 Task: Find connections with filter location Tianguá with filter topic #lawschoolwith filter profile language Potuguese with filter current company Jubilant FoodWorks Ltd. with filter school Jawaharlal Nehru Technological University with filter industry Public Relations and Communications Services with filter service category Interior Design with filter keywords title Biostatistician
Action: Mouse moved to (240, 316)
Screenshot: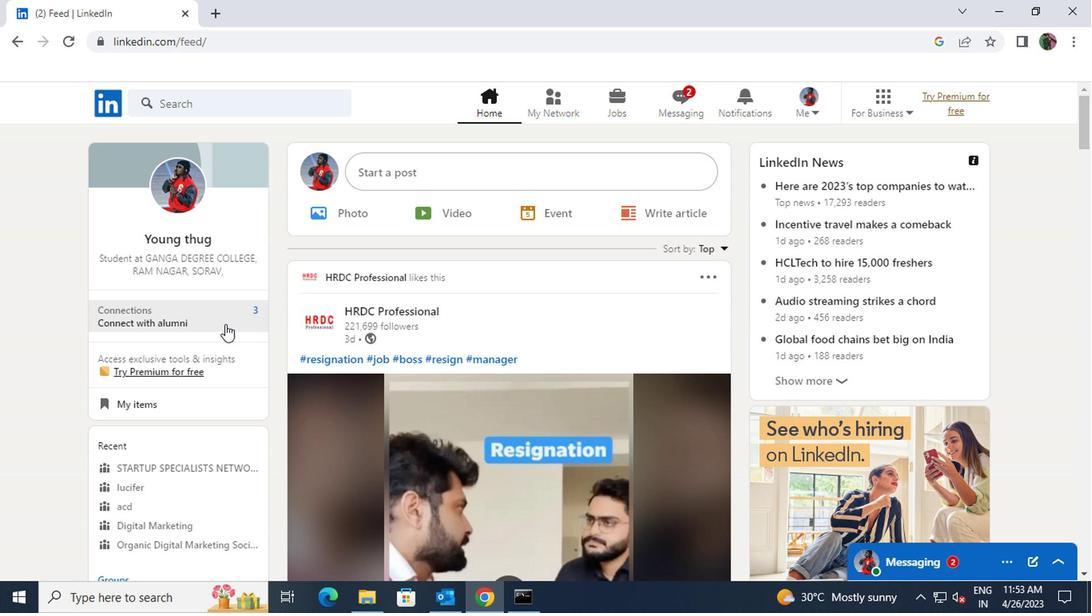 
Action: Mouse pressed left at (240, 316)
Screenshot: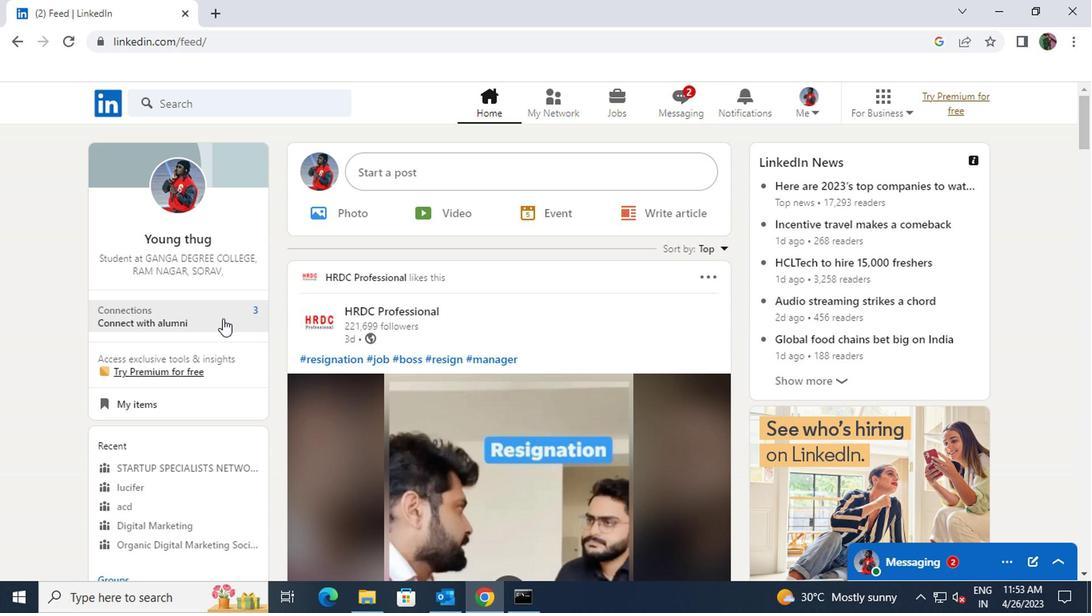 
Action: Mouse moved to (251, 203)
Screenshot: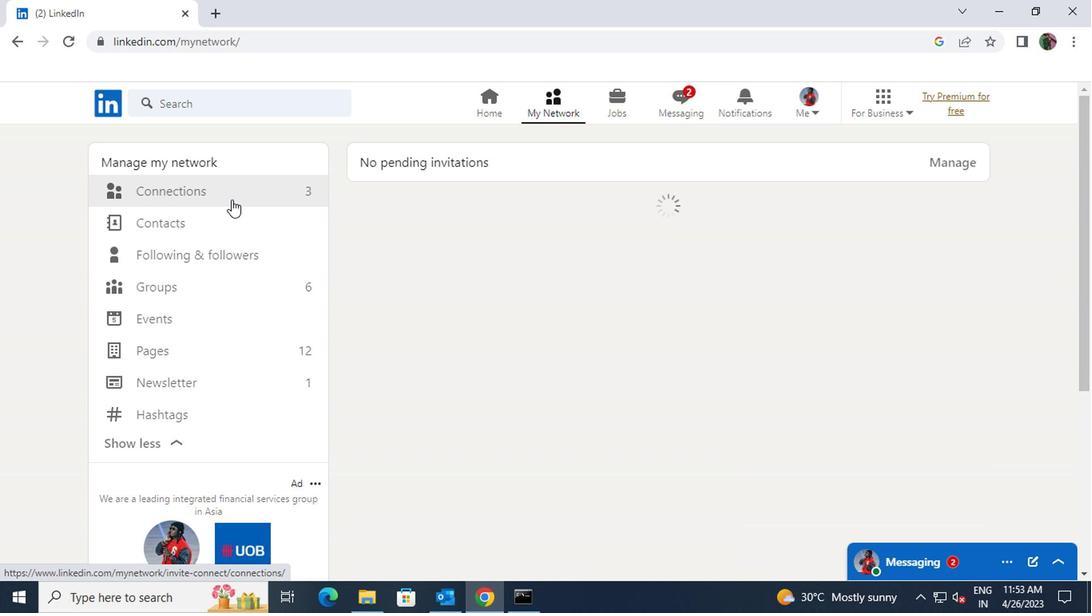 
Action: Mouse pressed left at (251, 203)
Screenshot: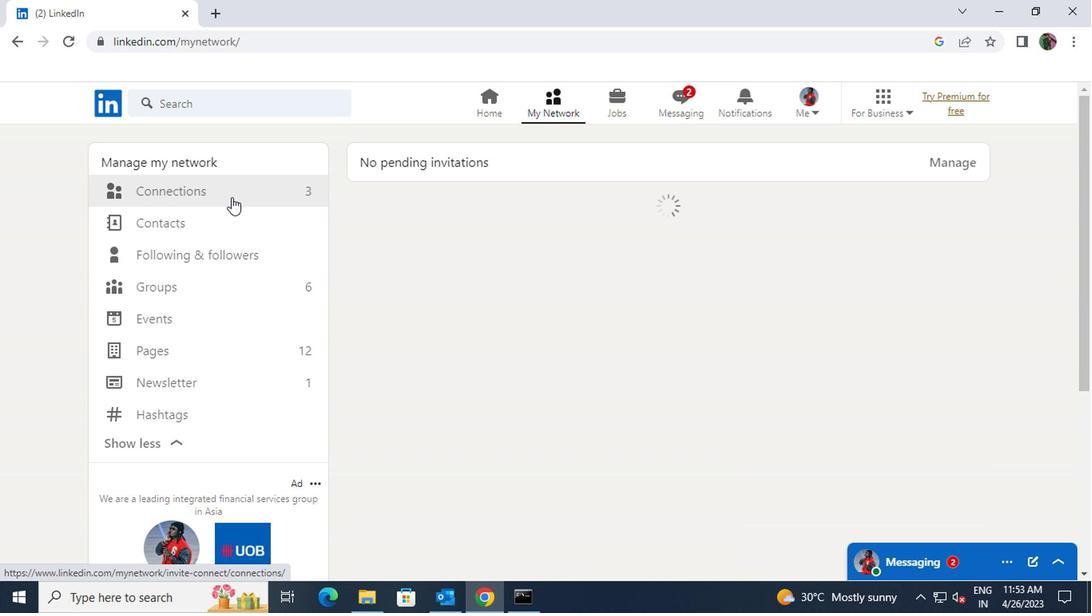 
Action: Mouse moved to (626, 201)
Screenshot: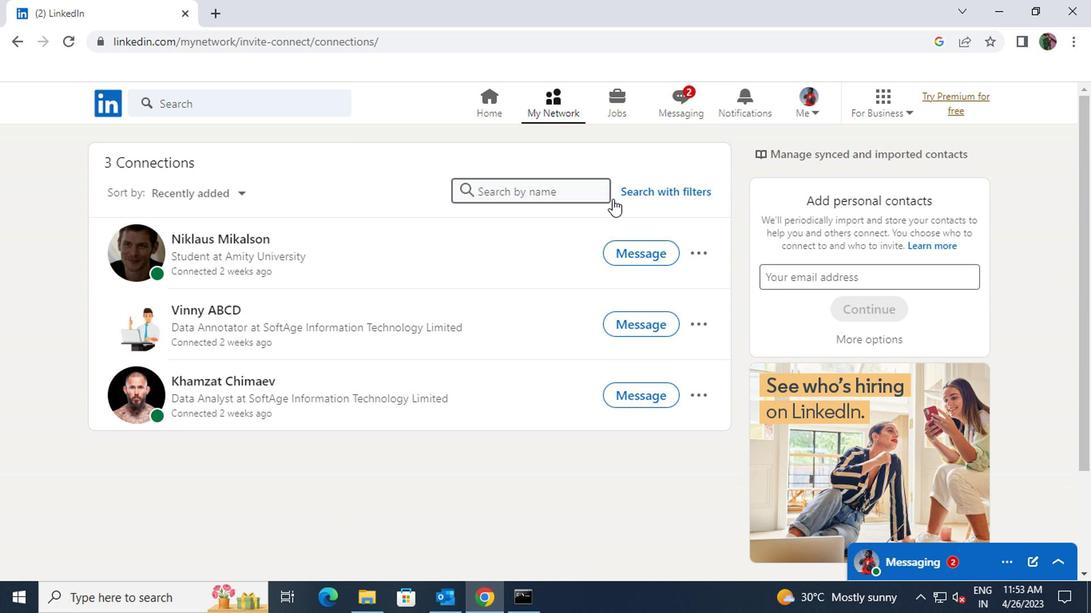 
Action: Mouse pressed left at (626, 201)
Screenshot: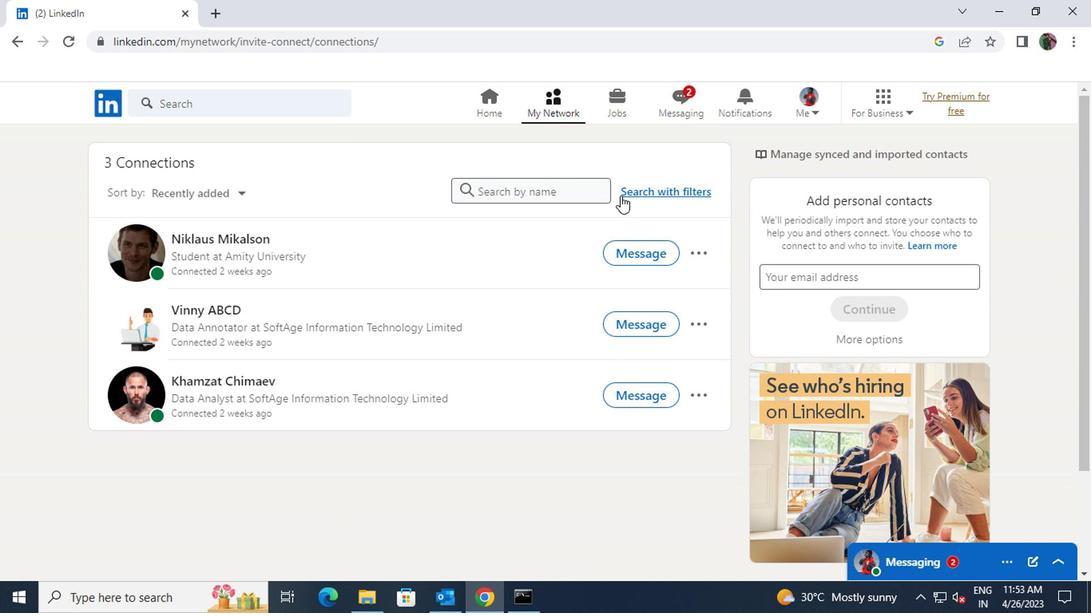 
Action: Mouse moved to (614, 154)
Screenshot: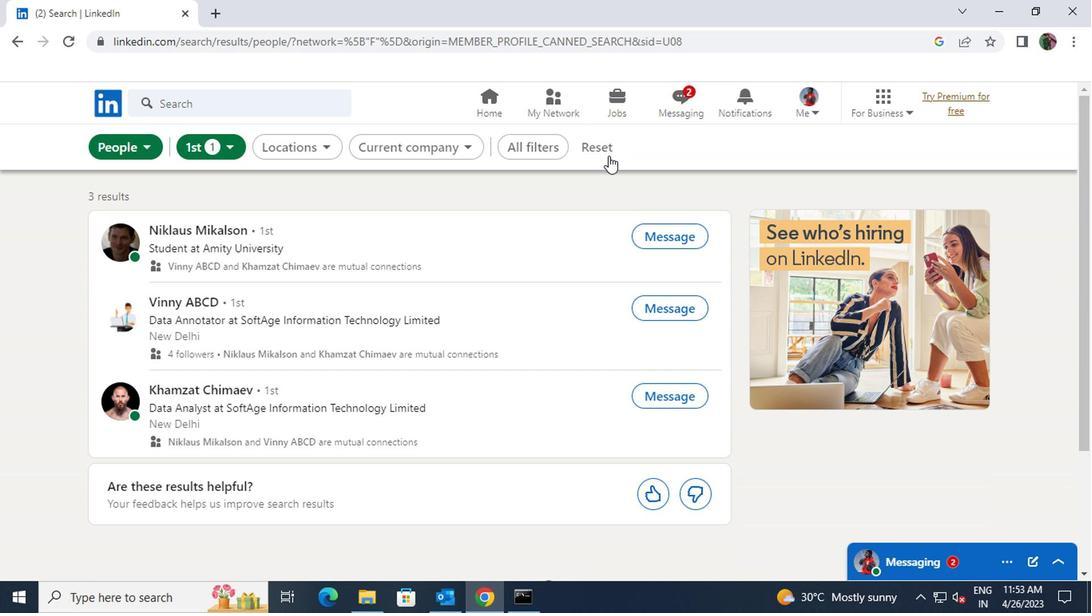 
Action: Mouse pressed left at (614, 154)
Screenshot: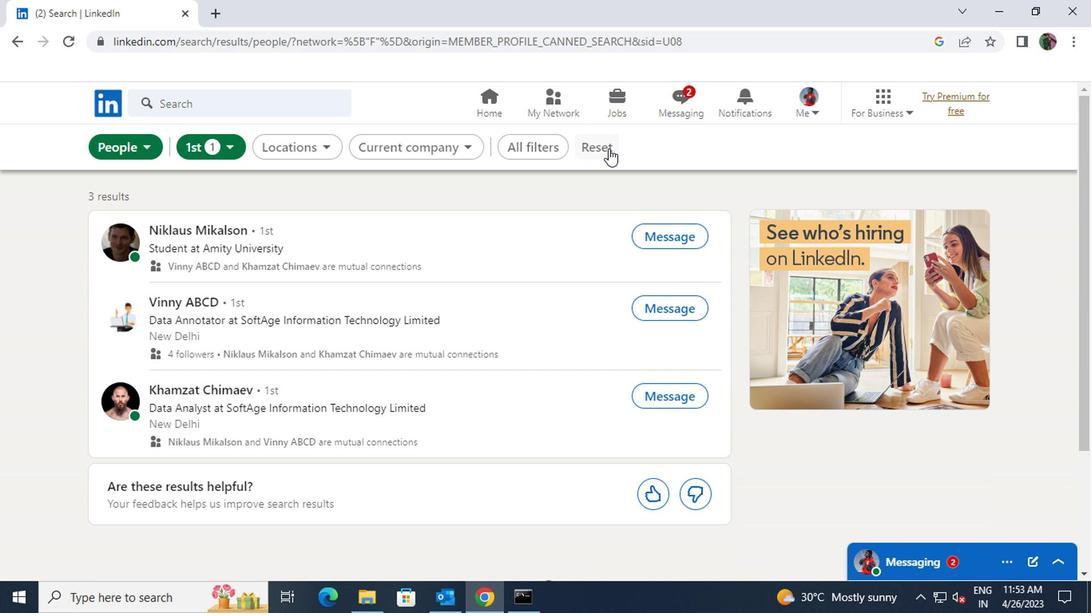 
Action: Mouse moved to (580, 158)
Screenshot: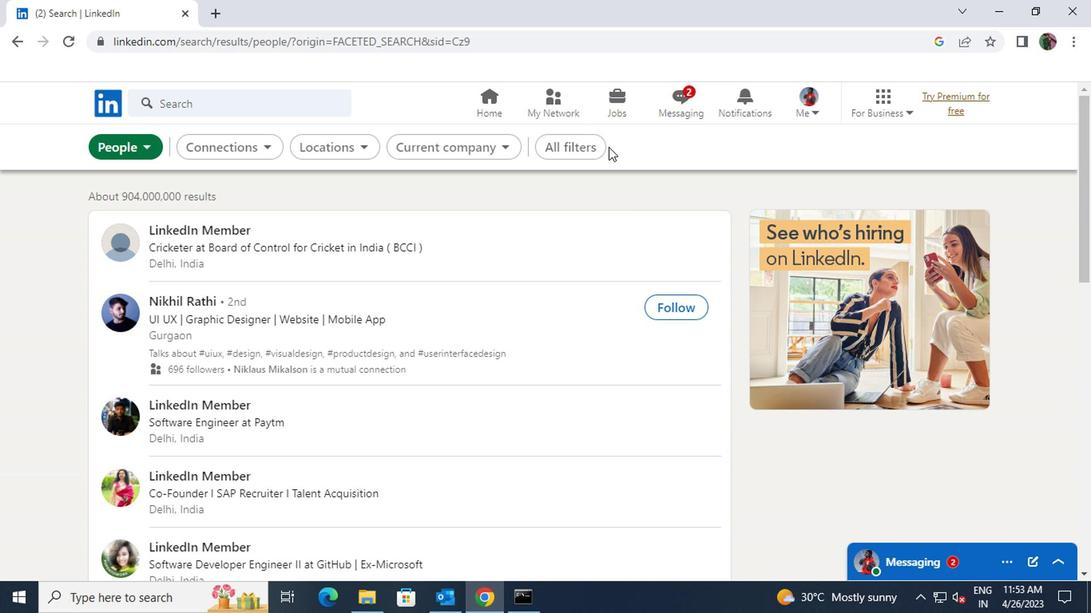 
Action: Mouse pressed left at (580, 158)
Screenshot: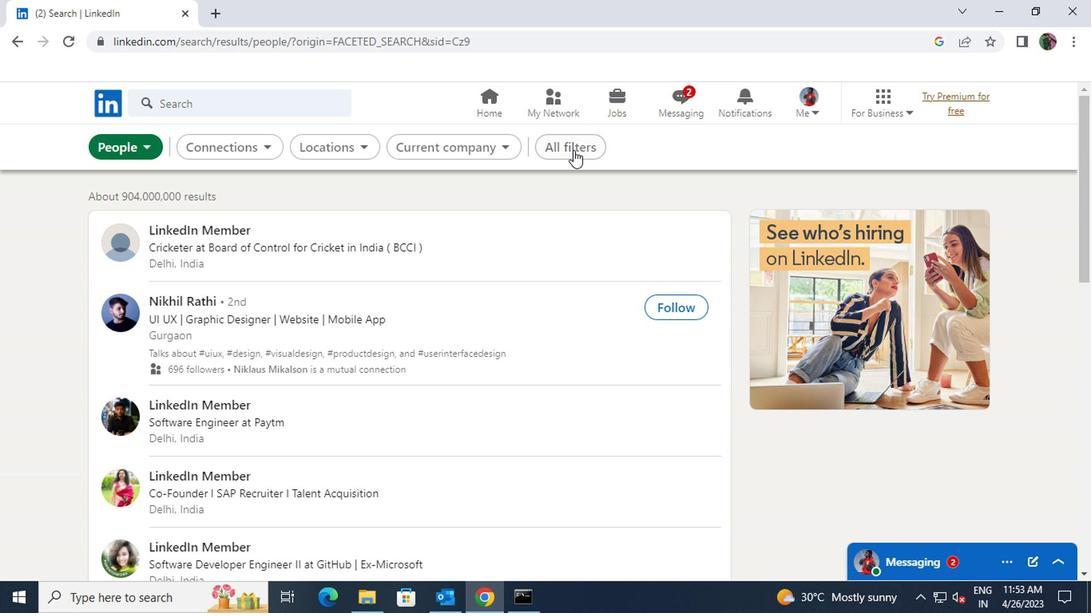 
Action: Mouse moved to (752, 297)
Screenshot: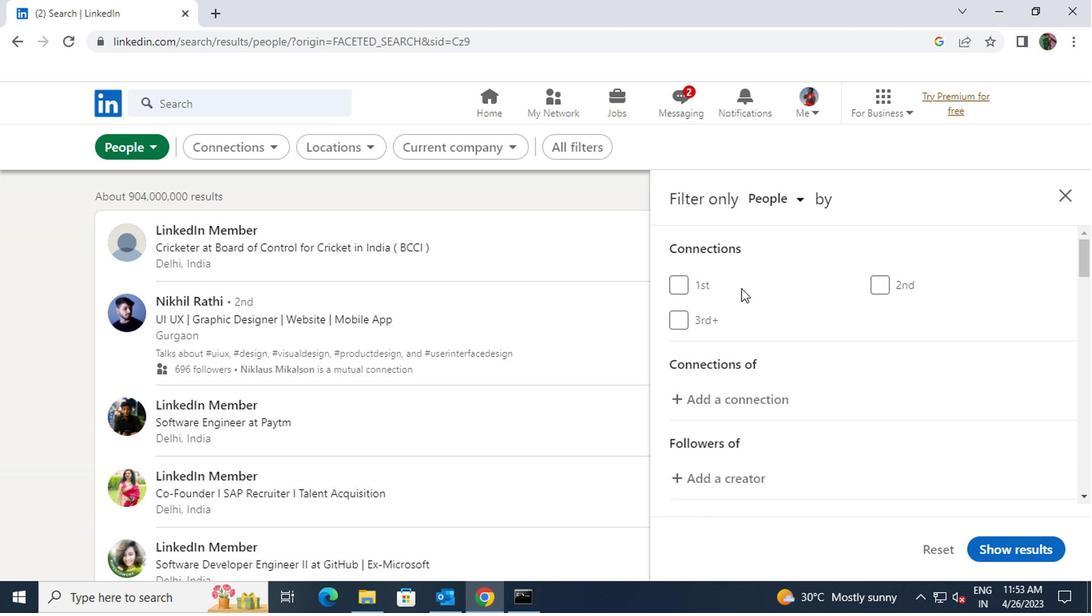 
Action: Mouse scrolled (752, 297) with delta (0, 0)
Screenshot: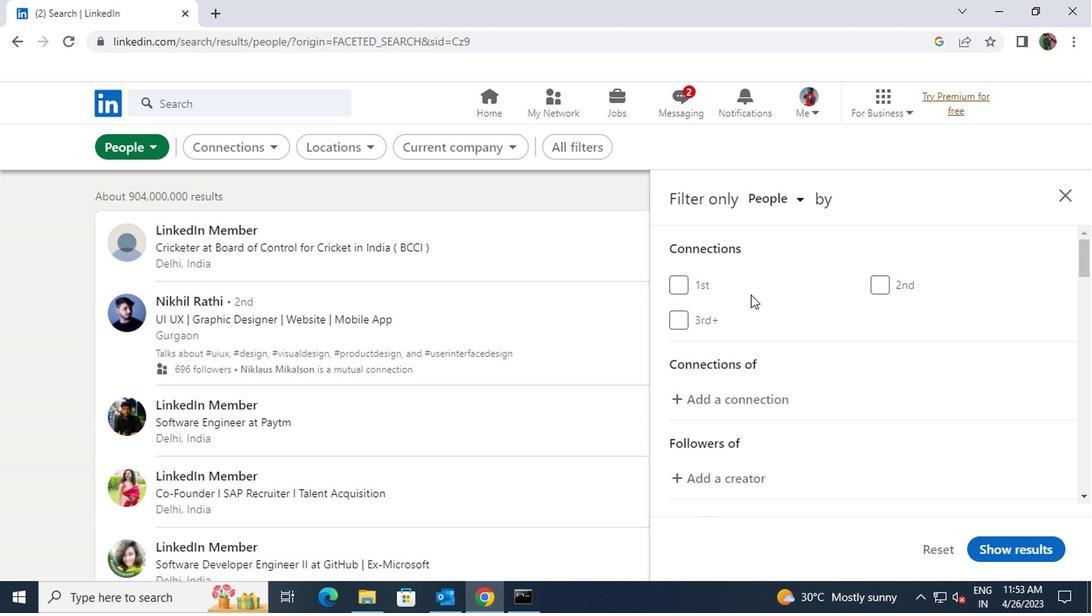 
Action: Mouse scrolled (752, 297) with delta (0, 0)
Screenshot: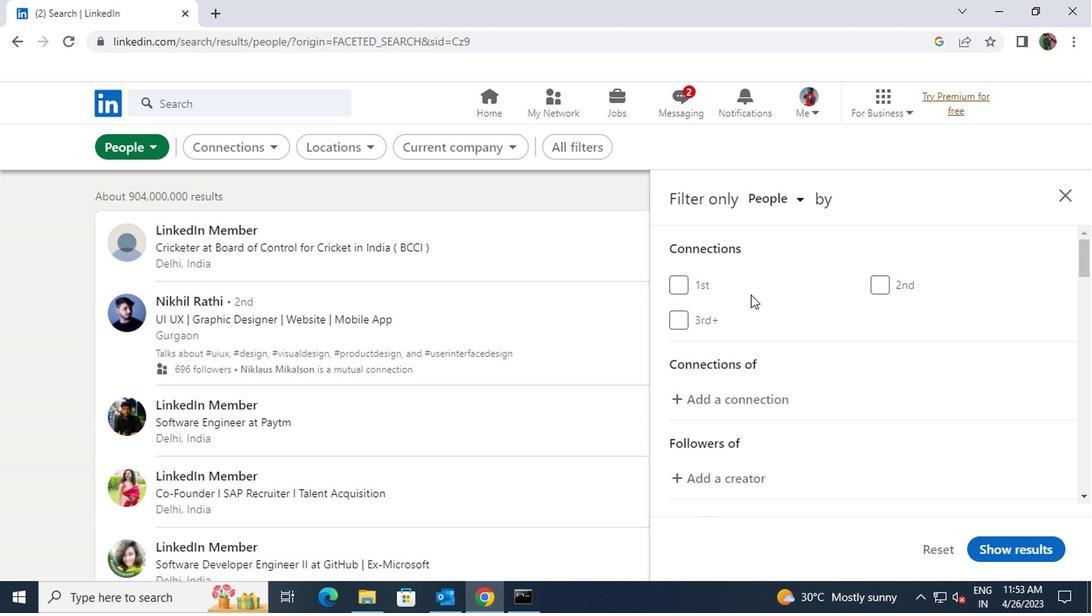 
Action: Mouse scrolled (752, 297) with delta (0, 0)
Screenshot: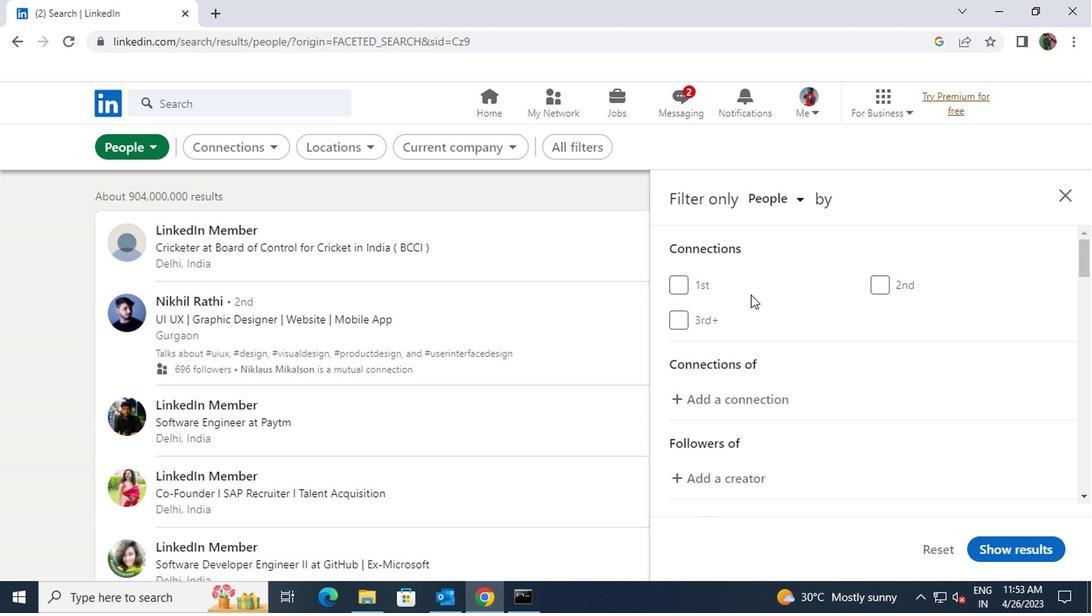 
Action: Mouse moved to (895, 378)
Screenshot: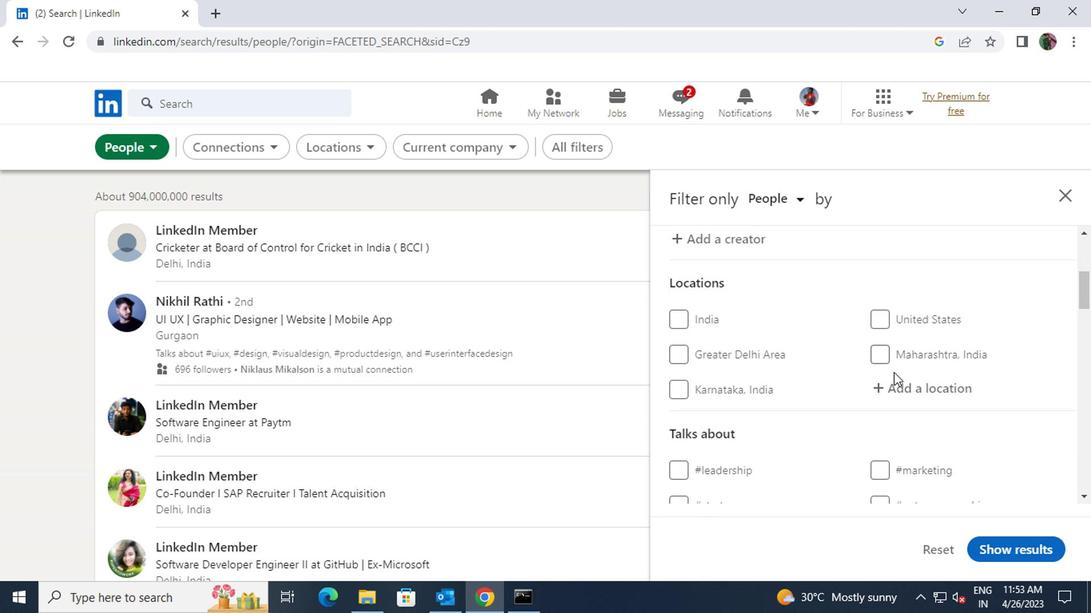 
Action: Mouse pressed left at (895, 378)
Screenshot: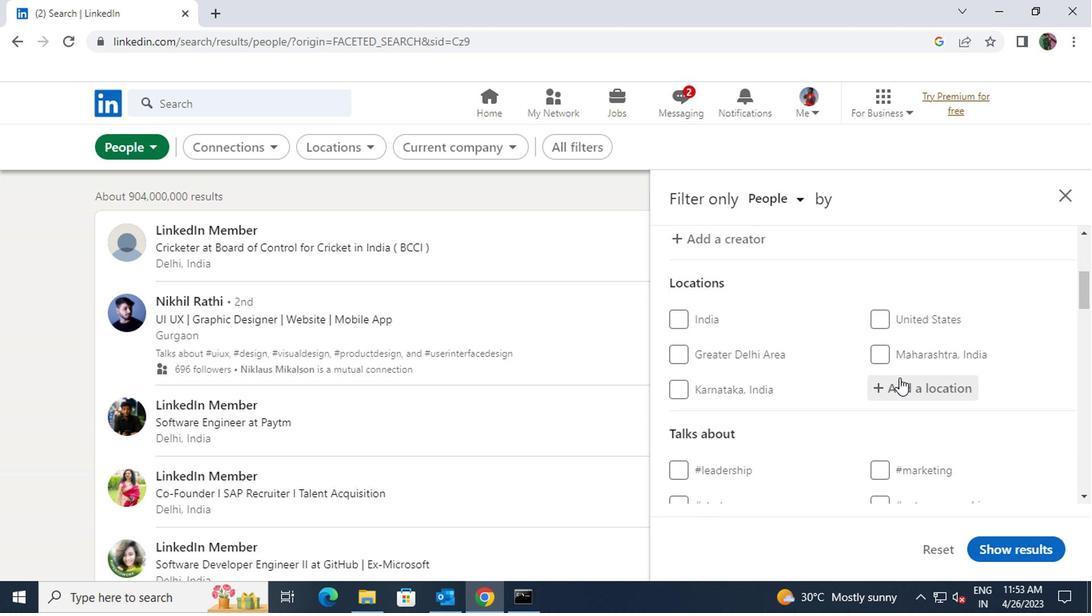 
Action: Key pressed <Key.shift><Key.shift><Key.shift>TIANGUA
Screenshot: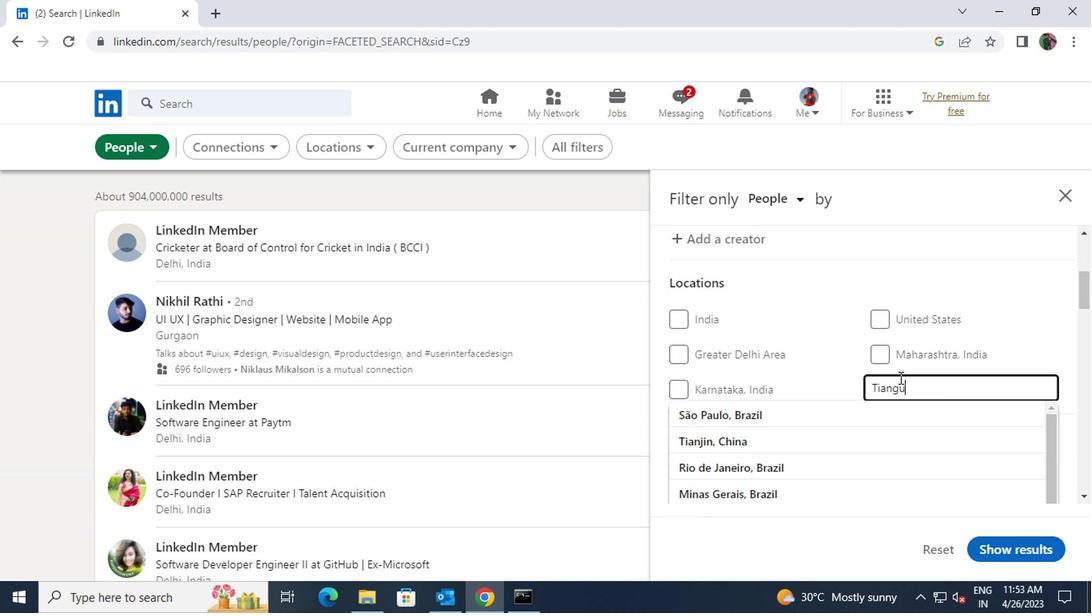 
Action: Mouse moved to (850, 414)
Screenshot: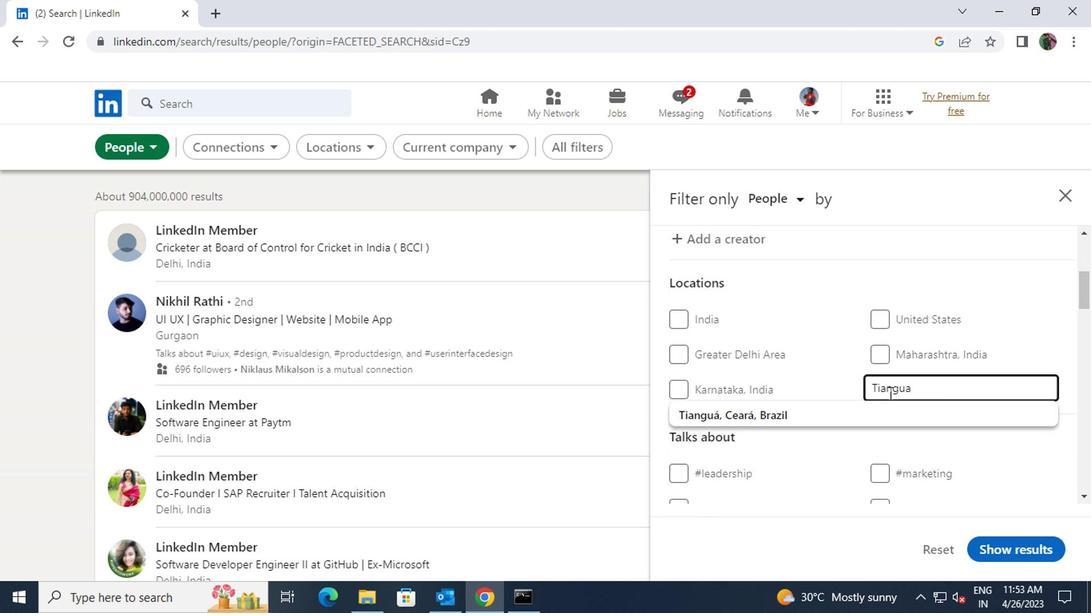 
Action: Mouse pressed left at (850, 414)
Screenshot: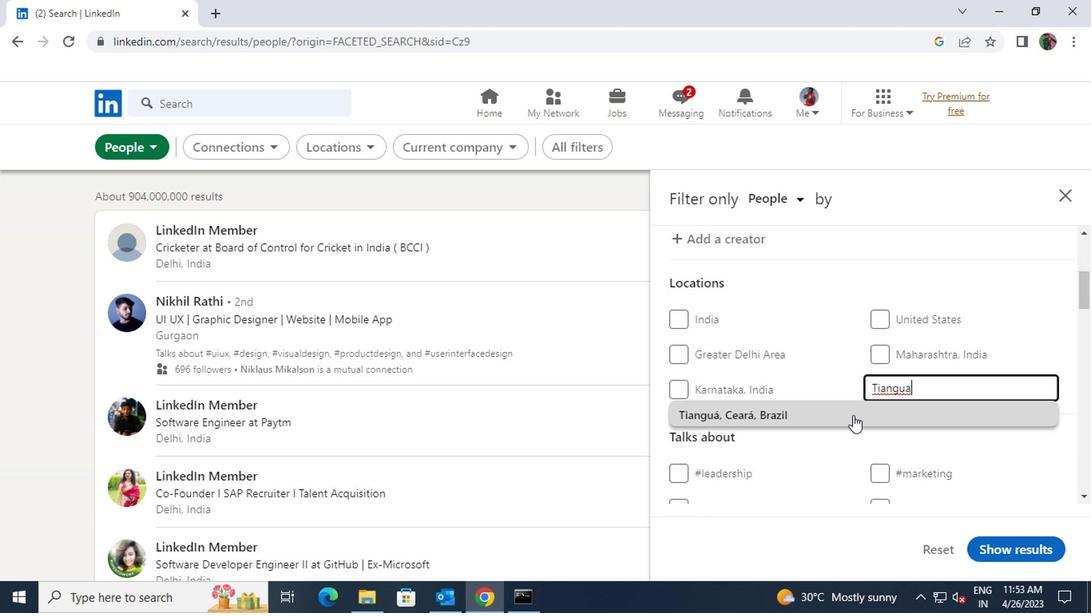
Action: Mouse scrolled (850, 414) with delta (0, 0)
Screenshot: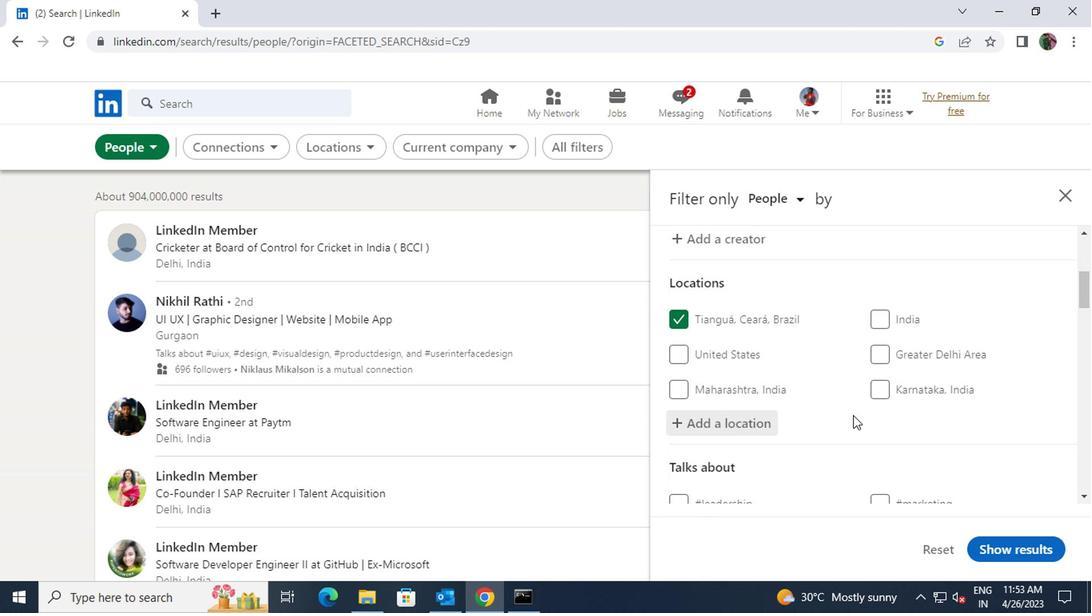 
Action: Mouse scrolled (850, 414) with delta (0, 0)
Screenshot: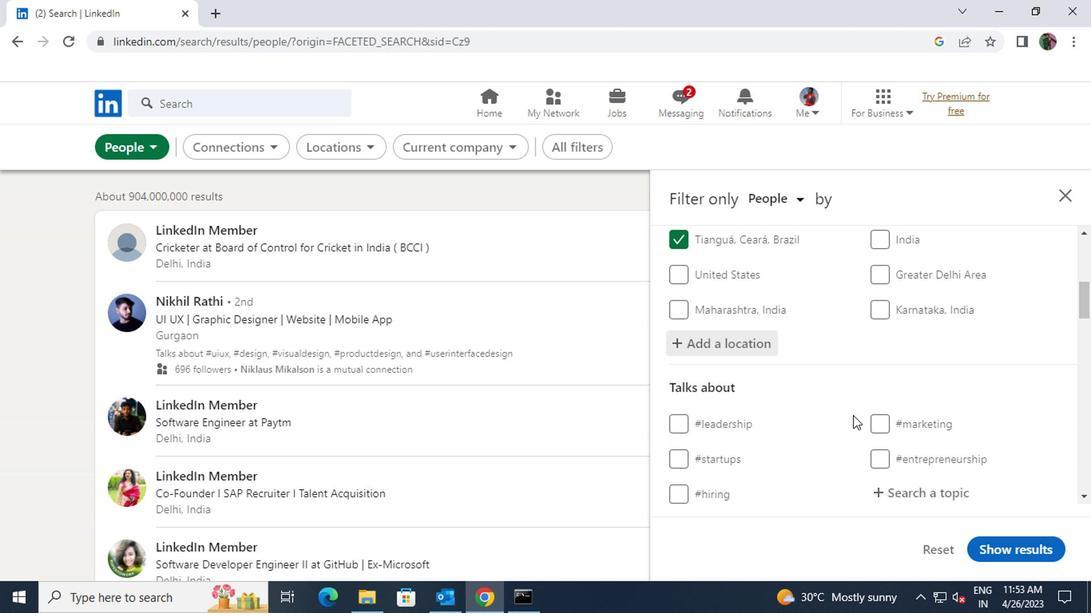 
Action: Mouse moved to (901, 412)
Screenshot: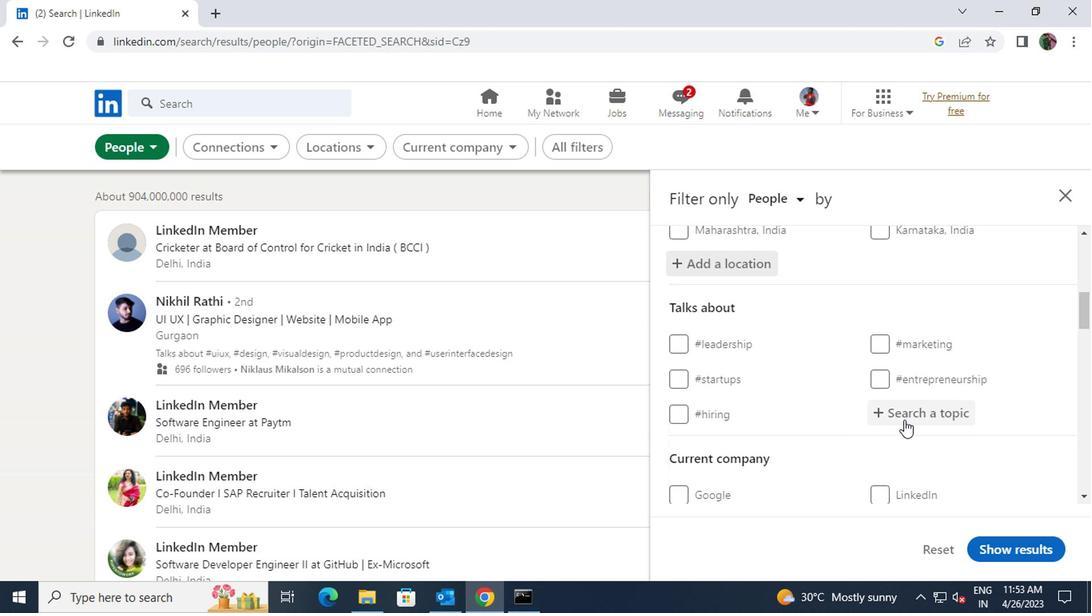 
Action: Mouse pressed left at (901, 412)
Screenshot: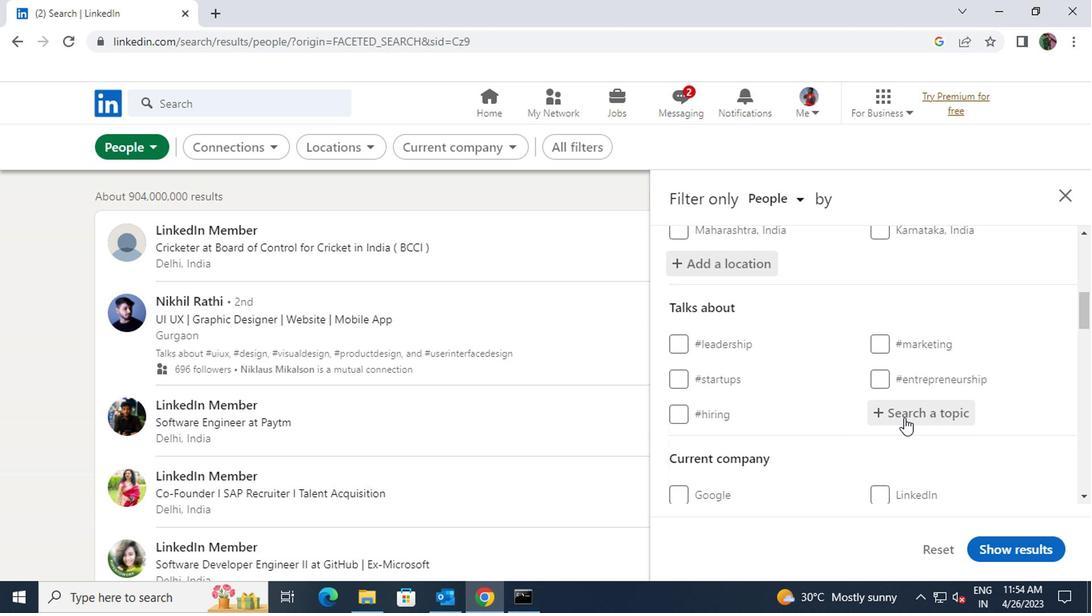 
Action: Key pressed <Key.shift><Key.shift><Key.shift><Key.shift><Key.shift><Key.shift>#<Key.shift>LAWYERSCHOOLWITH
Screenshot: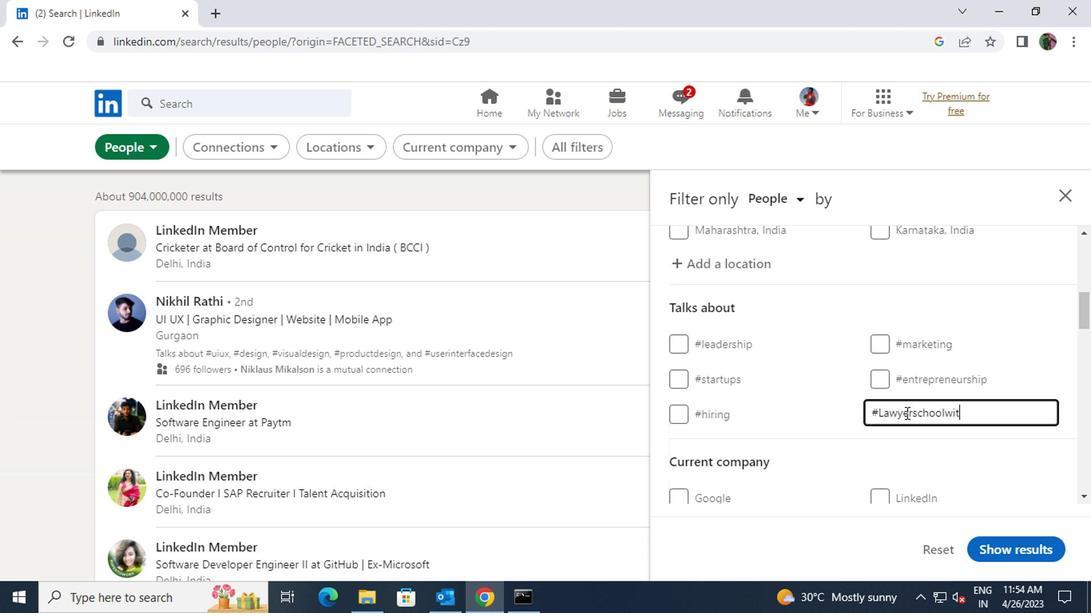 
Action: Mouse scrolled (901, 412) with delta (0, 0)
Screenshot: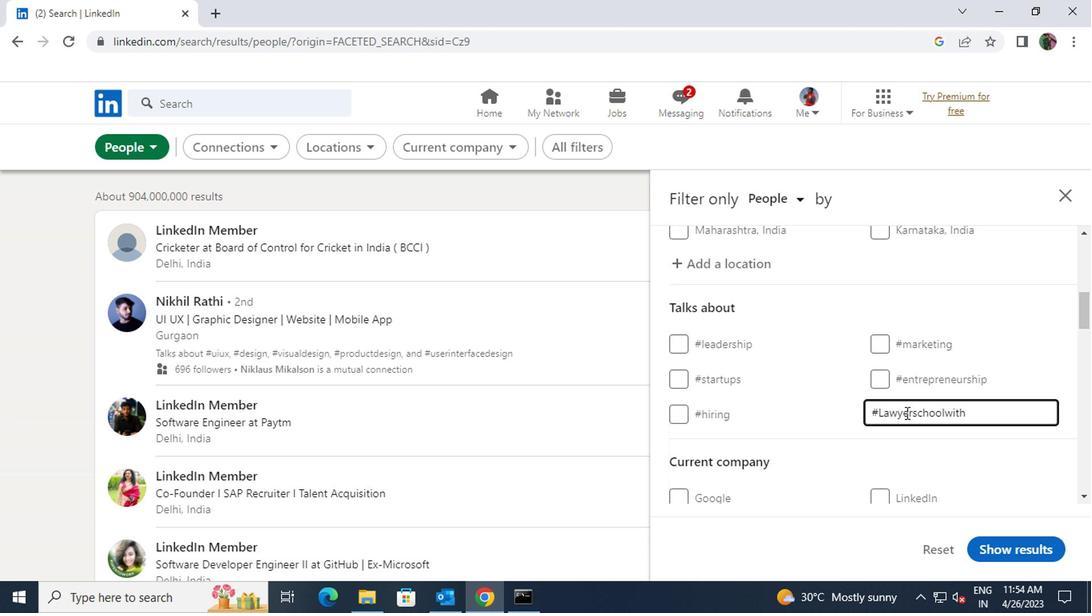 
Action: Mouse scrolled (901, 412) with delta (0, 0)
Screenshot: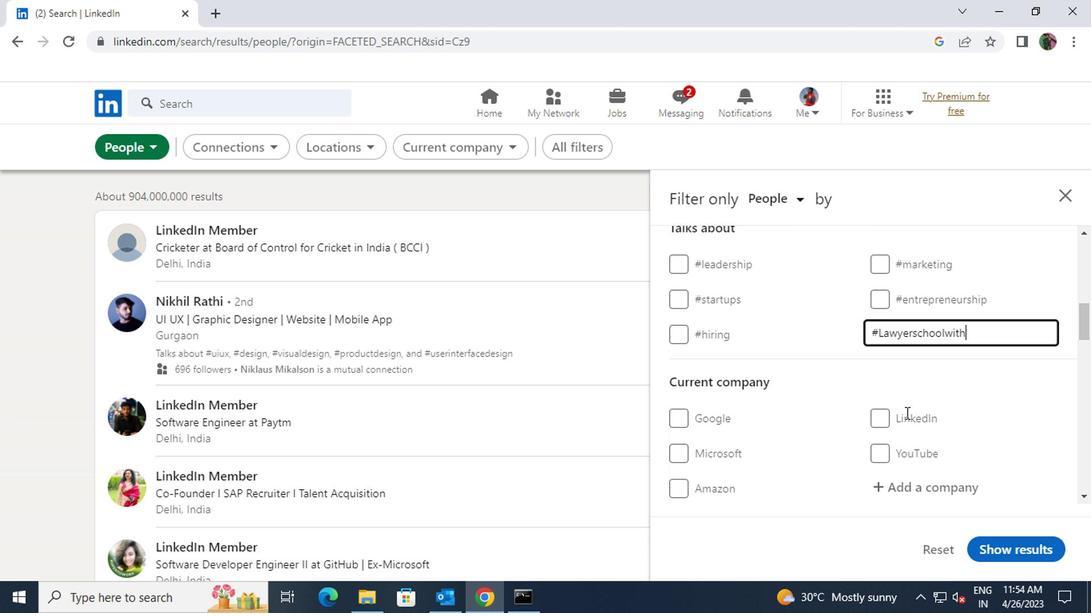 
Action: Mouse pressed left at (901, 412)
Screenshot: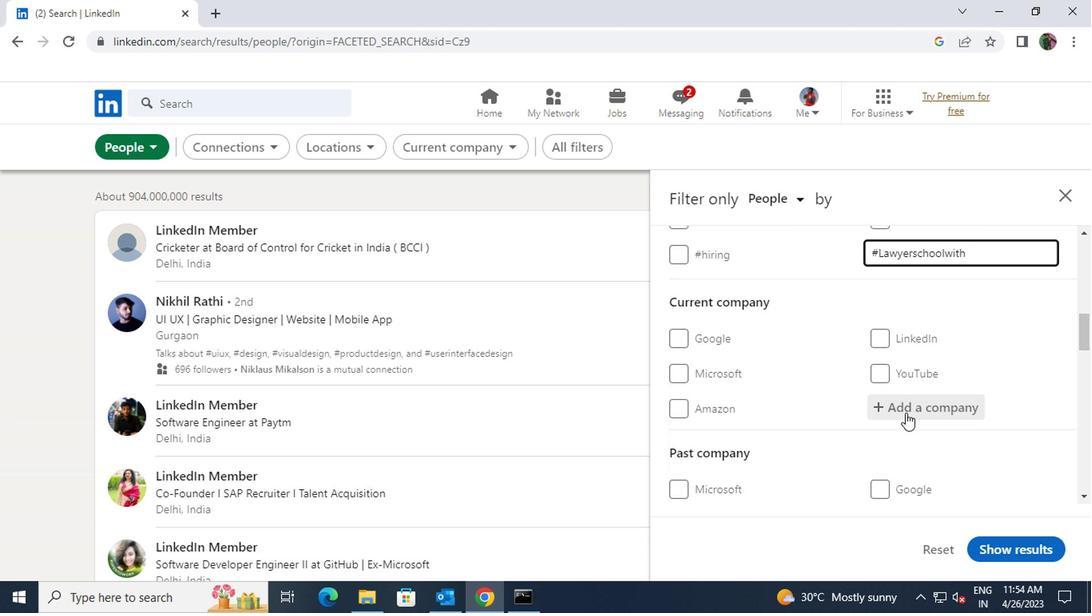 
Action: Key pressed <Key.shift>JUB
Screenshot: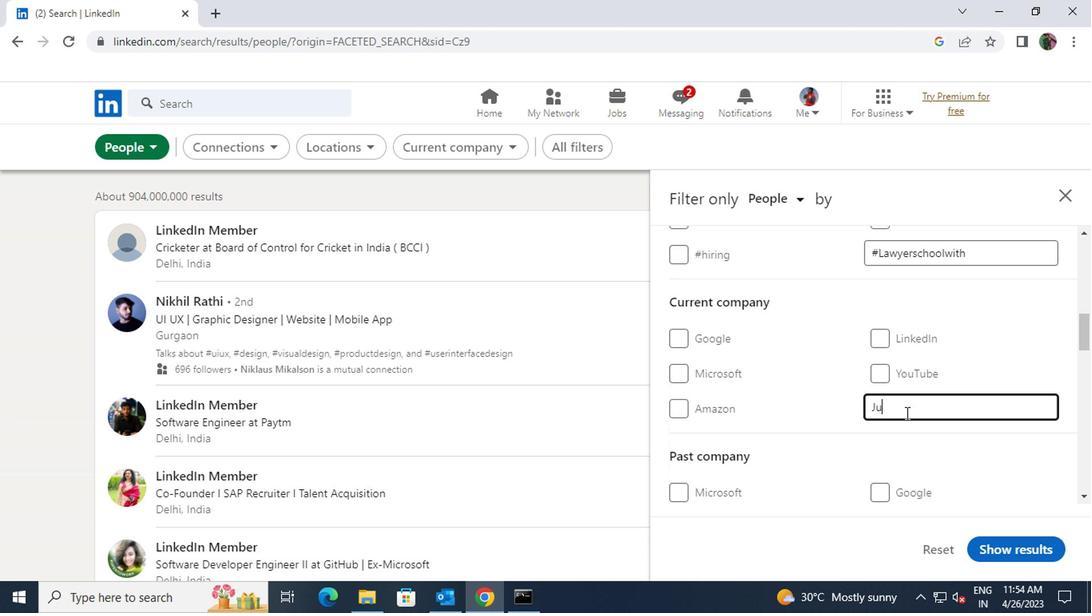 
Action: Mouse moved to (891, 429)
Screenshot: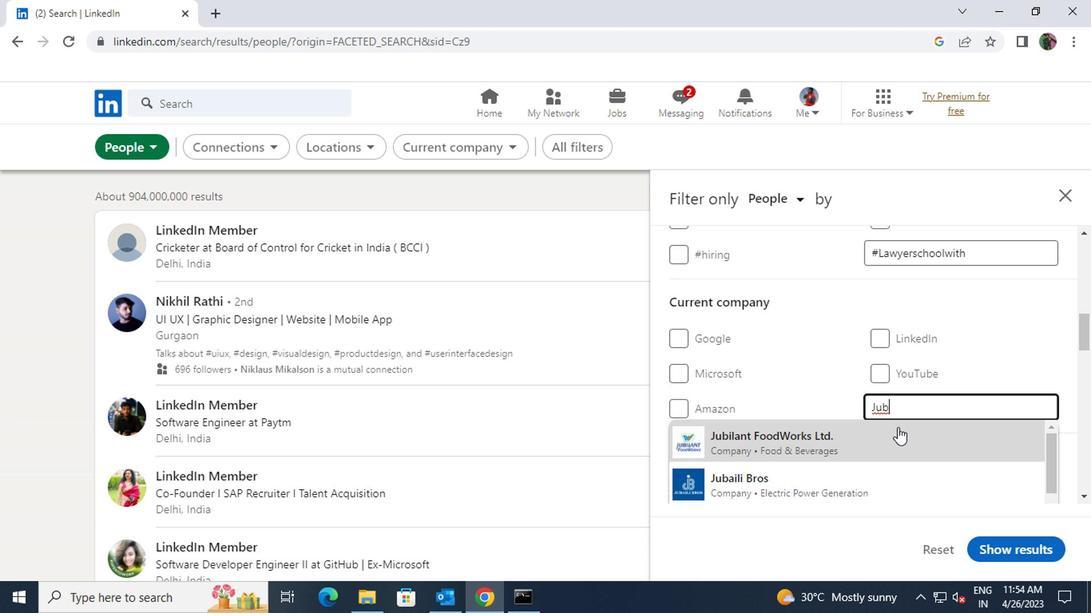 
Action: Mouse pressed left at (891, 429)
Screenshot: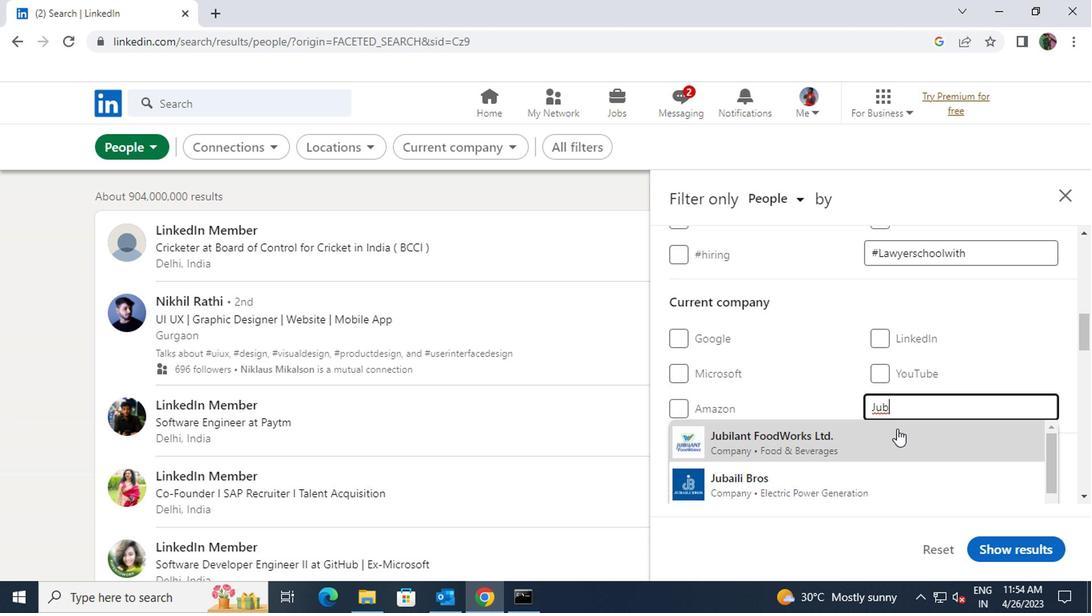 
Action: Mouse scrolled (891, 429) with delta (0, 0)
Screenshot: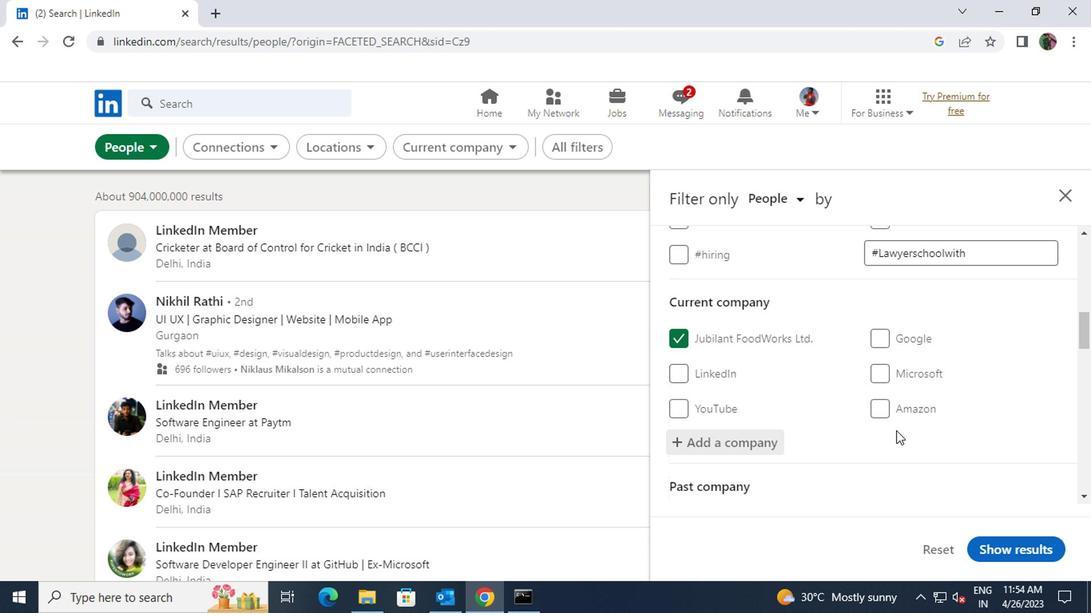 
Action: Mouse scrolled (891, 429) with delta (0, 0)
Screenshot: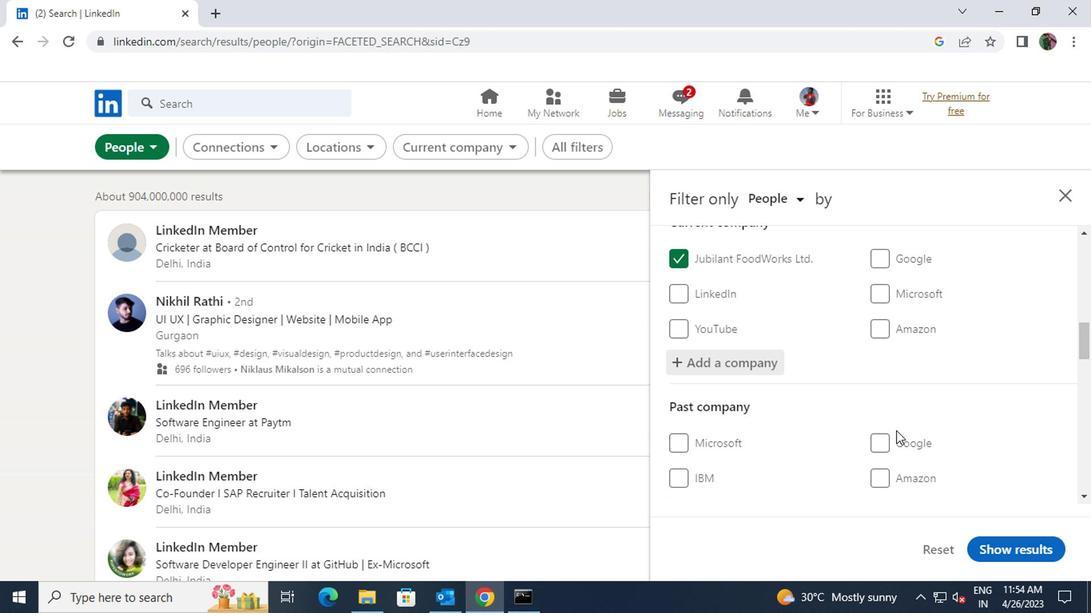 
Action: Mouse scrolled (891, 429) with delta (0, 0)
Screenshot: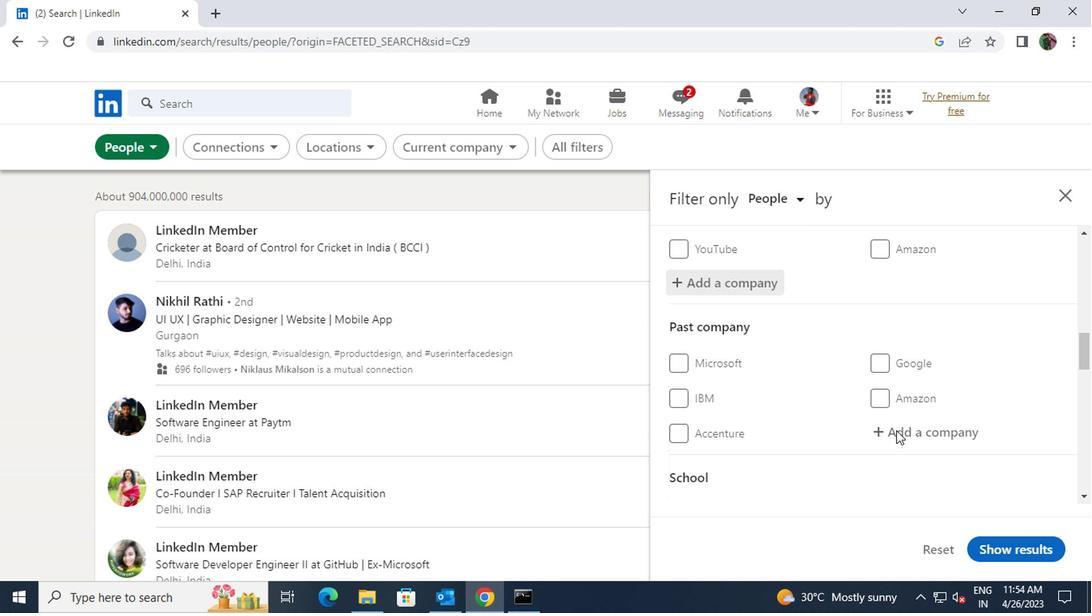 
Action: Mouse scrolled (891, 429) with delta (0, 0)
Screenshot: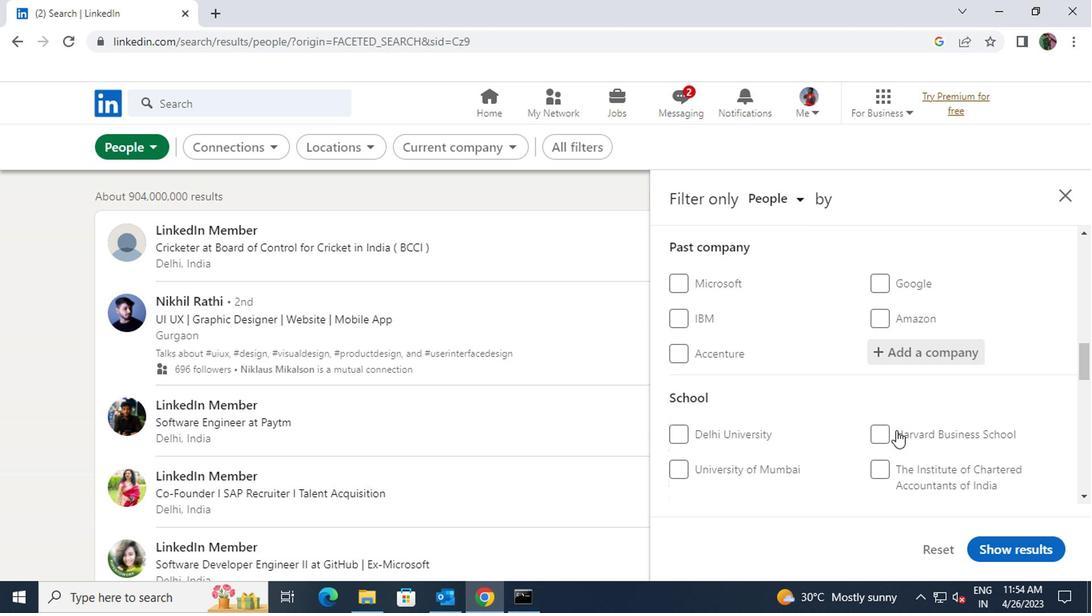 
Action: Mouse pressed left at (891, 429)
Screenshot: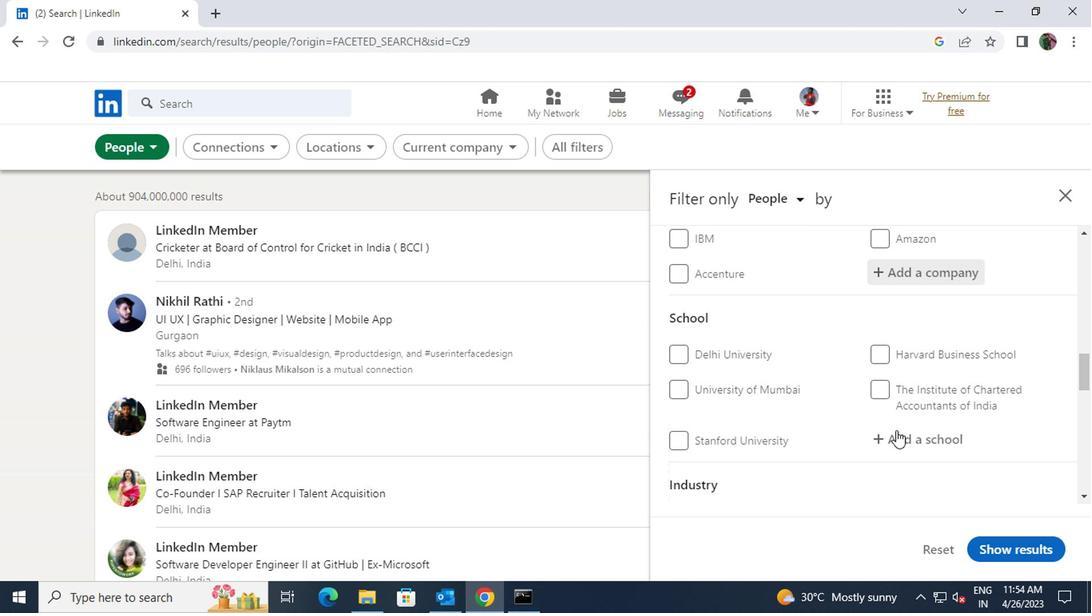 
Action: Key pressed <Key.shift><Key.shift><Key.shift><Key.shift><Key.shift><Key.shift>JAWAH
Screenshot: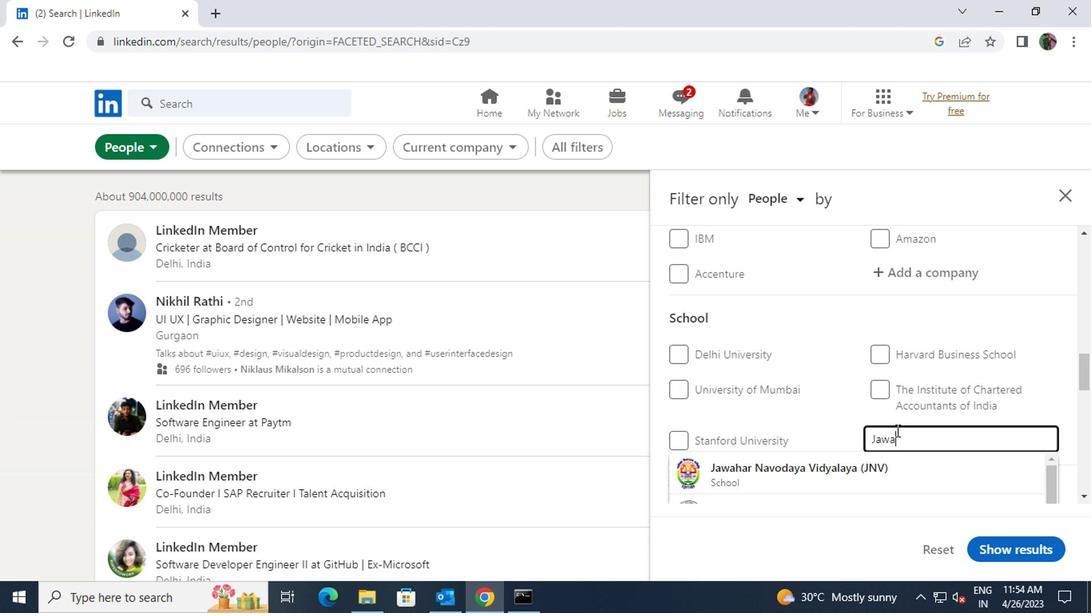 
Action: Mouse scrolled (891, 429) with delta (0, 0)
Screenshot: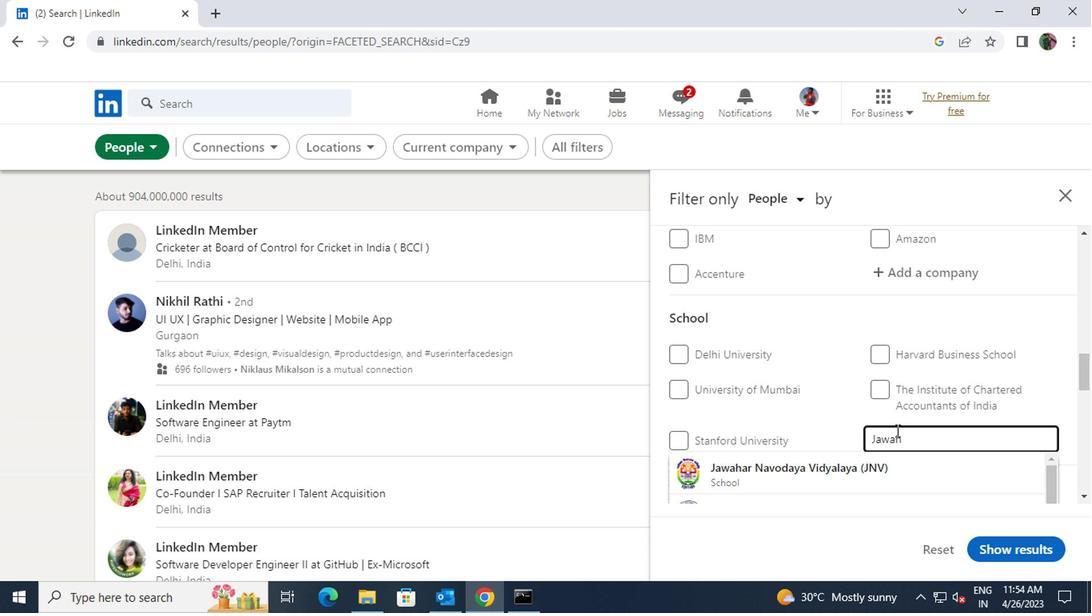 
Action: Mouse scrolled (891, 429) with delta (0, 0)
Screenshot: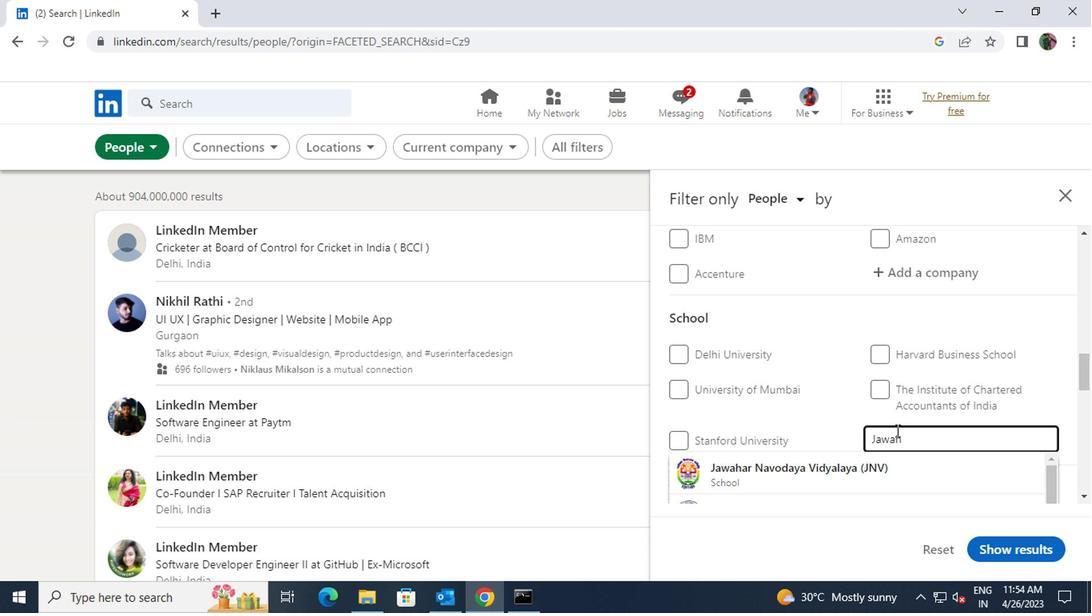 
Action: Mouse moved to (881, 446)
Screenshot: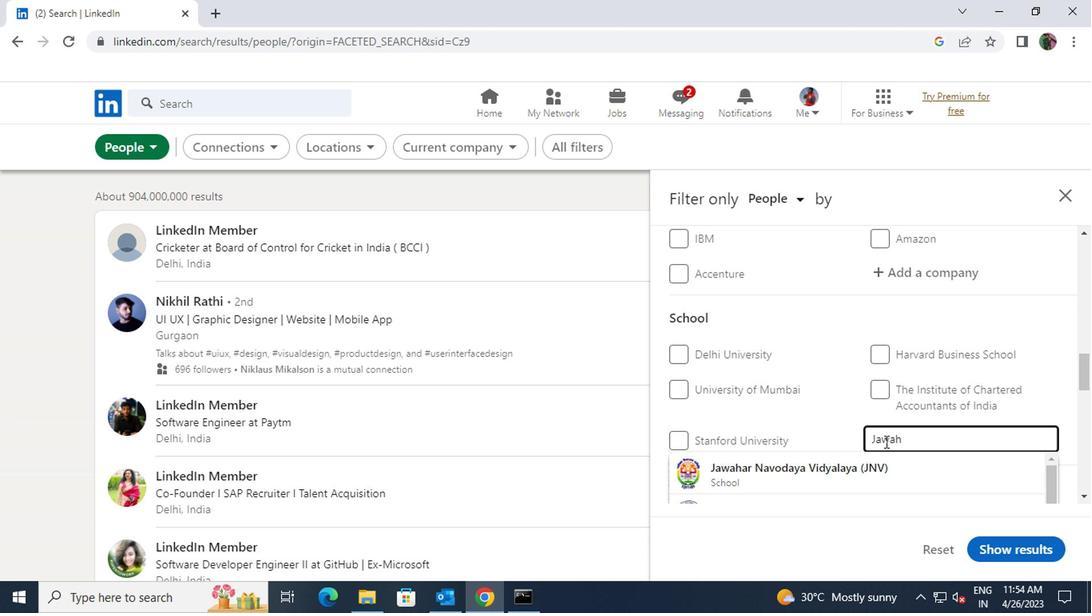 
Action: Mouse scrolled (881, 446) with delta (0, 0)
Screenshot: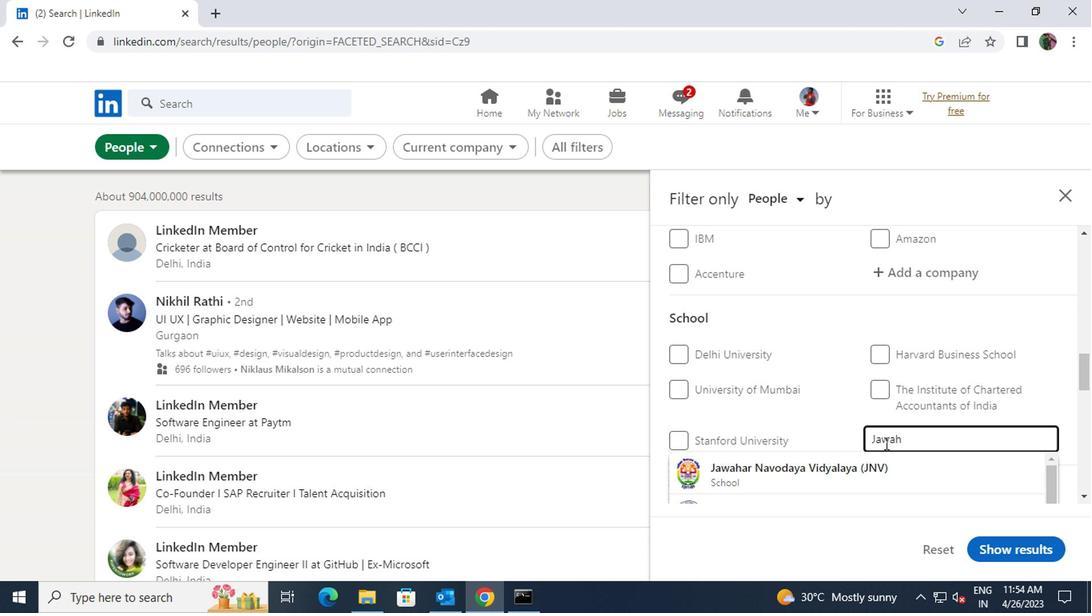 
Action: Mouse moved to (889, 358)
Screenshot: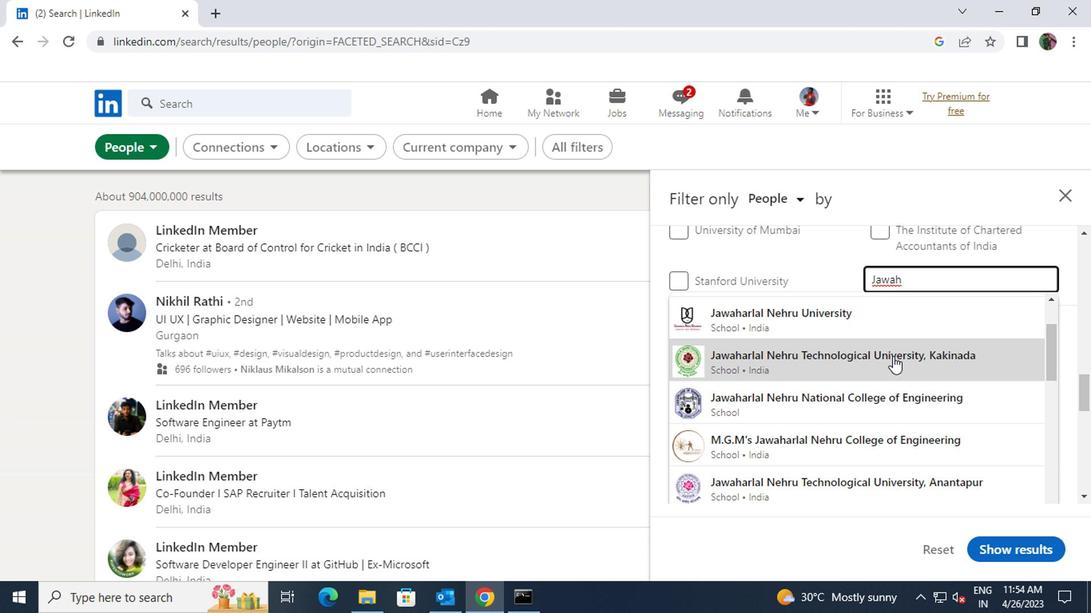 
Action: Mouse scrolled (889, 359) with delta (0, 0)
Screenshot: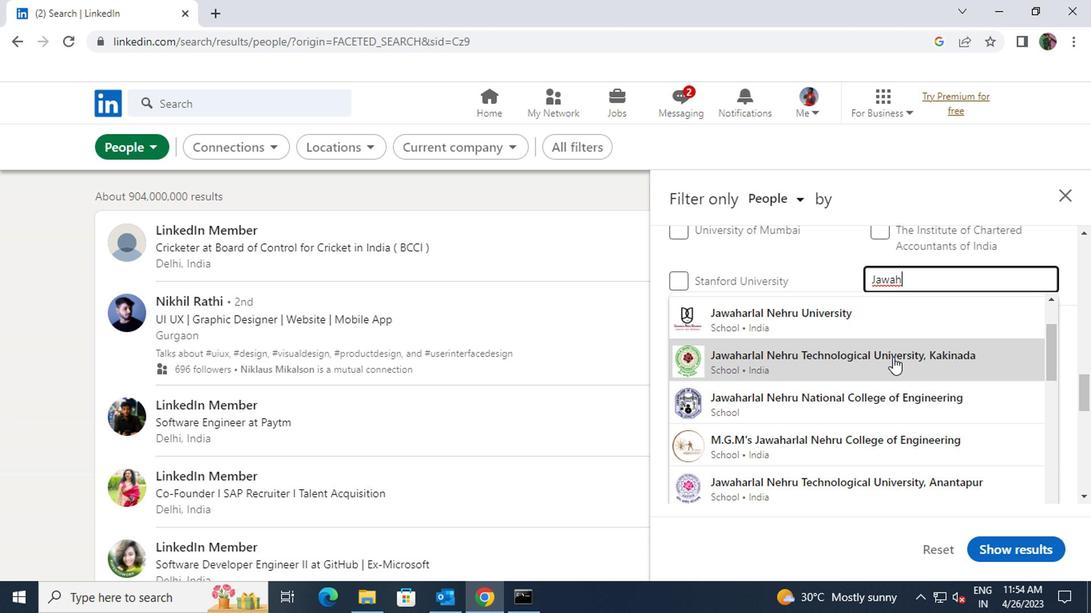
Action: Mouse moved to (875, 384)
Screenshot: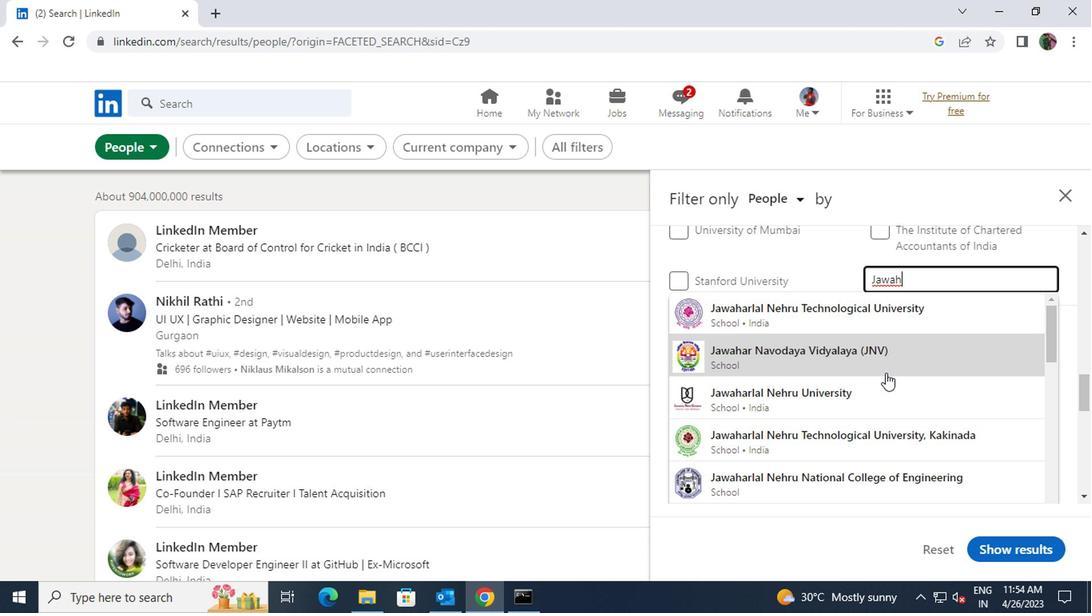 
Action: Mouse pressed left at (875, 384)
Screenshot: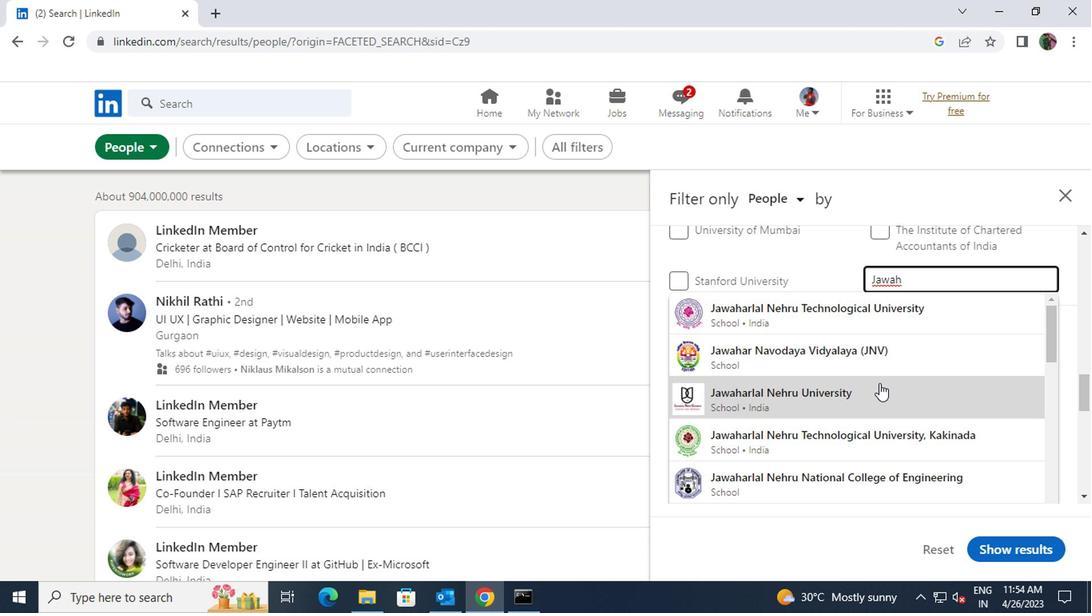 
Action: Mouse scrolled (875, 383) with delta (0, -1)
Screenshot: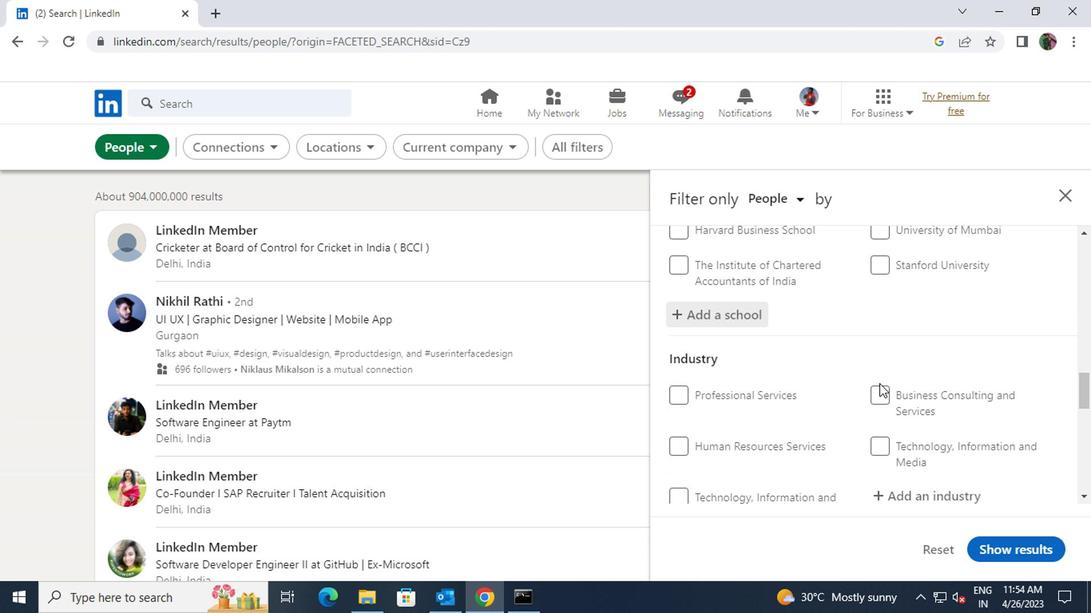 
Action: Mouse scrolled (875, 383) with delta (0, -1)
Screenshot: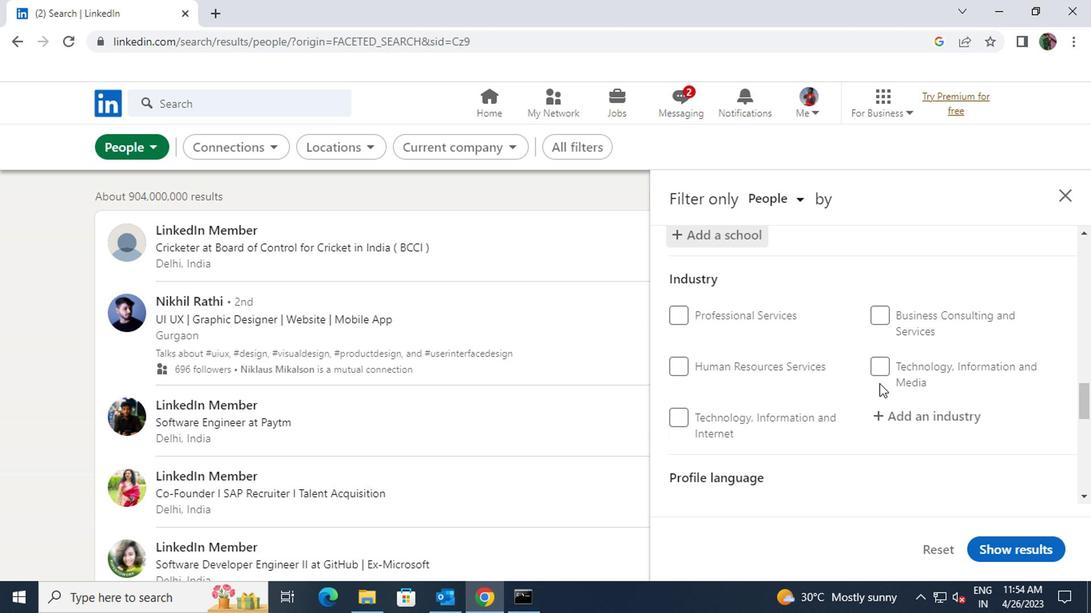 
Action: Mouse moved to (904, 343)
Screenshot: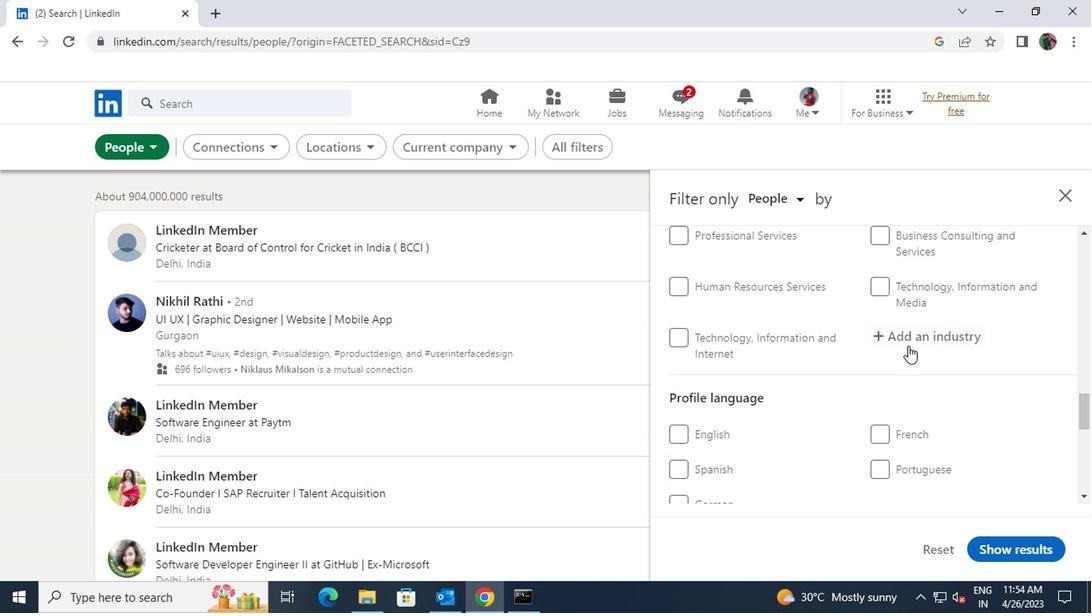 
Action: Mouse pressed left at (904, 343)
Screenshot: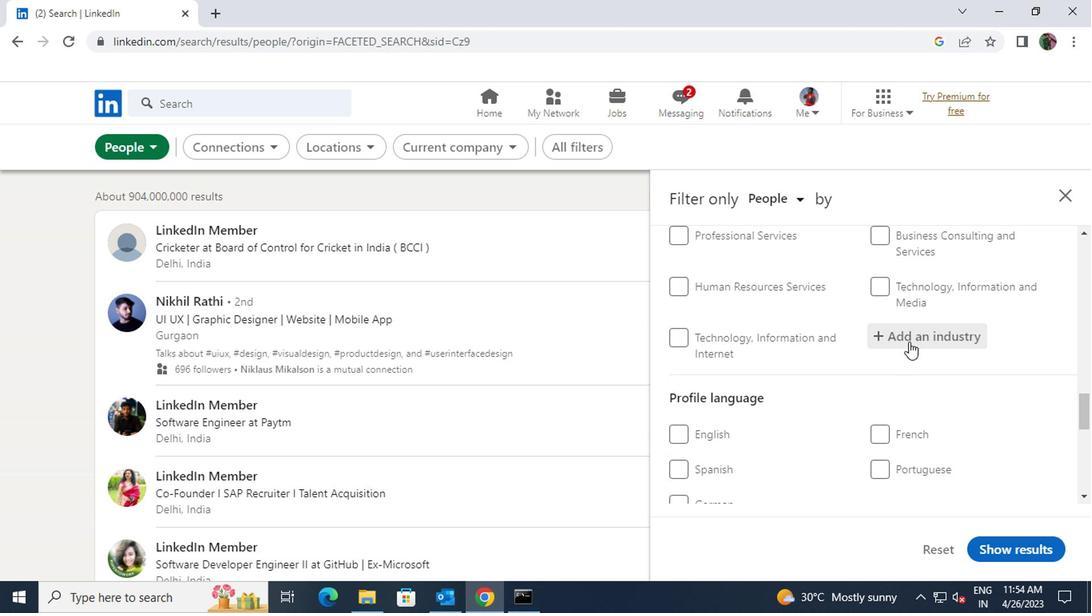 
Action: Key pressed <Key.shift><Key.shift><Key.shift><Key.shift><Key.shift>PUBLIC
Screenshot: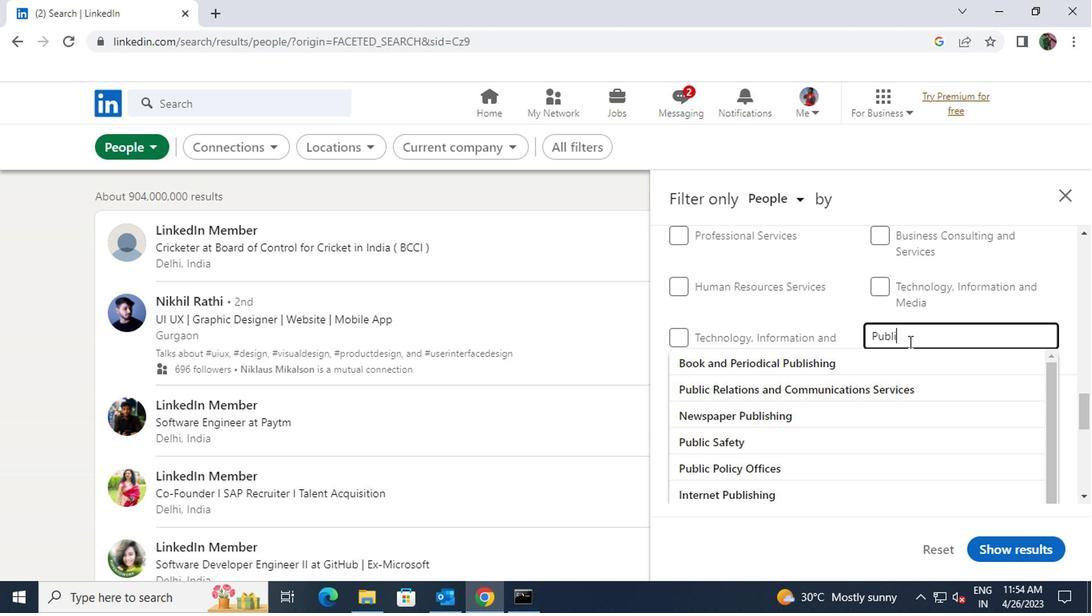 
Action: Mouse moved to (899, 362)
Screenshot: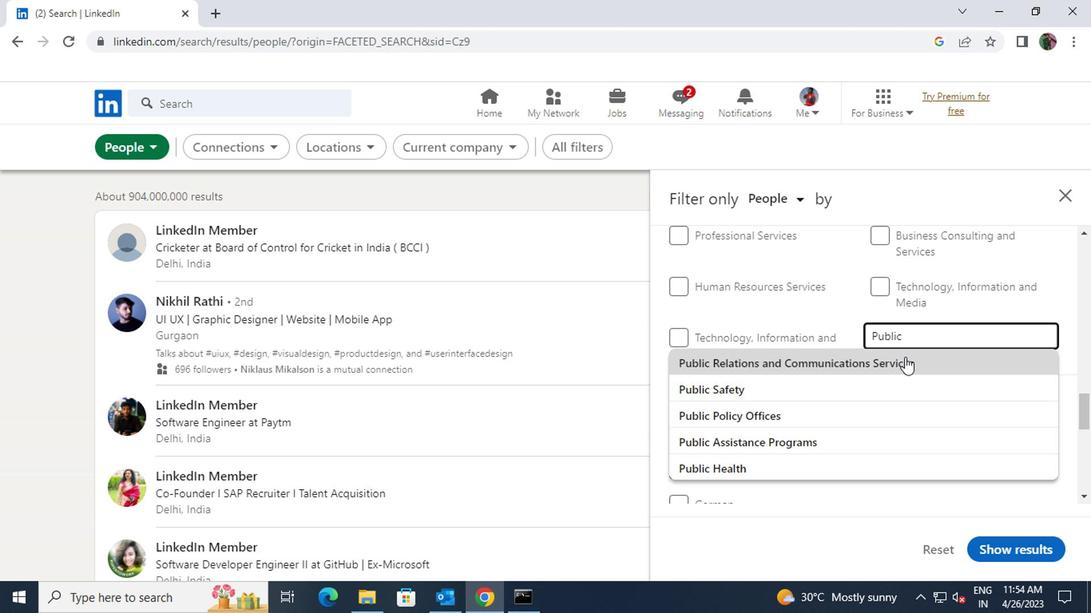 
Action: Mouse pressed left at (899, 362)
Screenshot: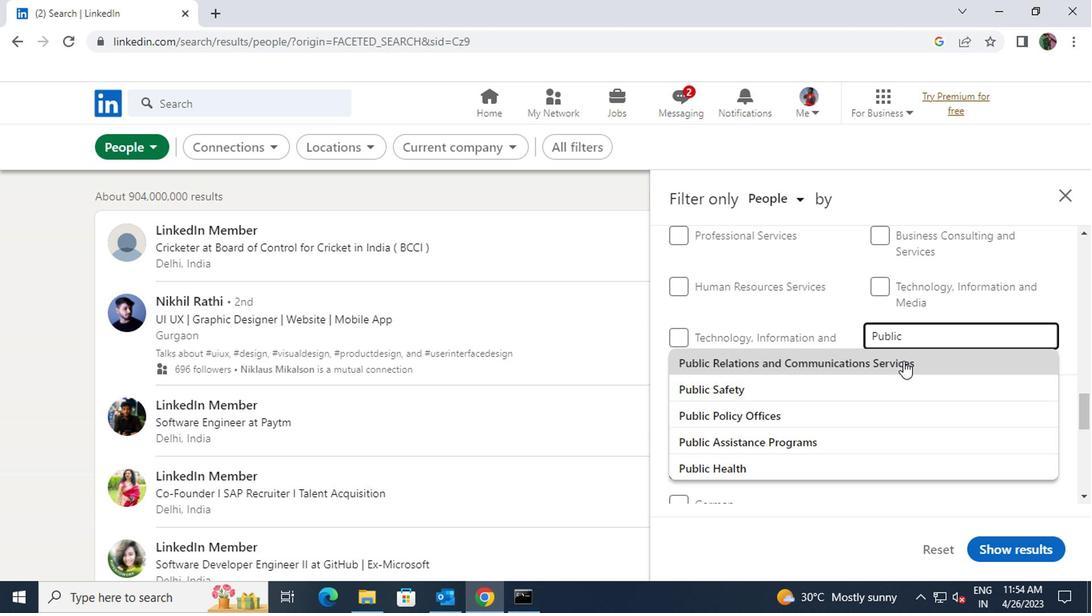 
Action: Mouse scrolled (899, 361) with delta (0, 0)
Screenshot: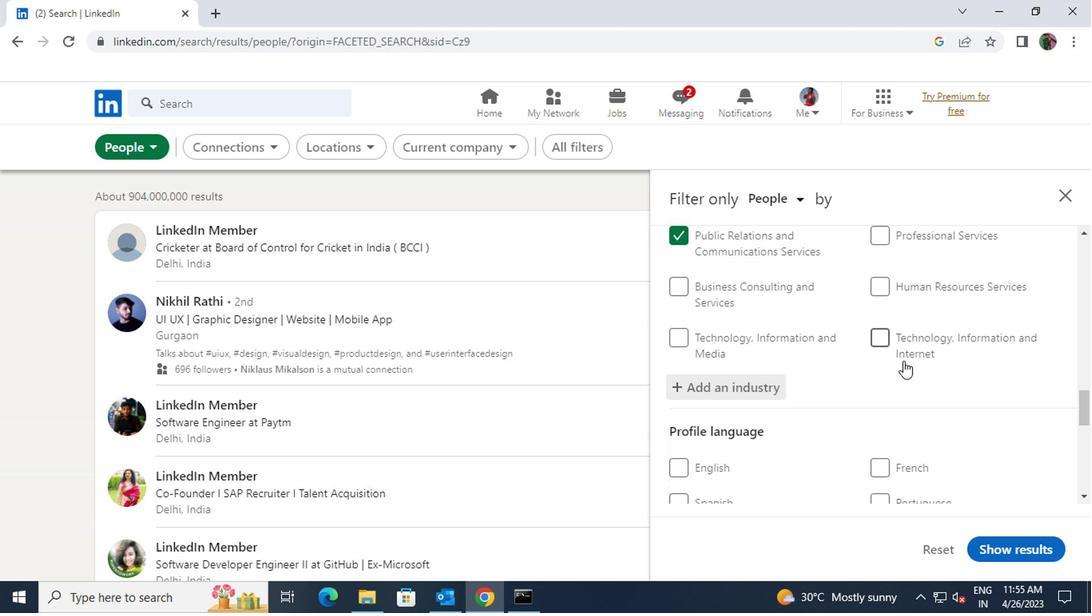 
Action: Mouse scrolled (899, 361) with delta (0, 0)
Screenshot: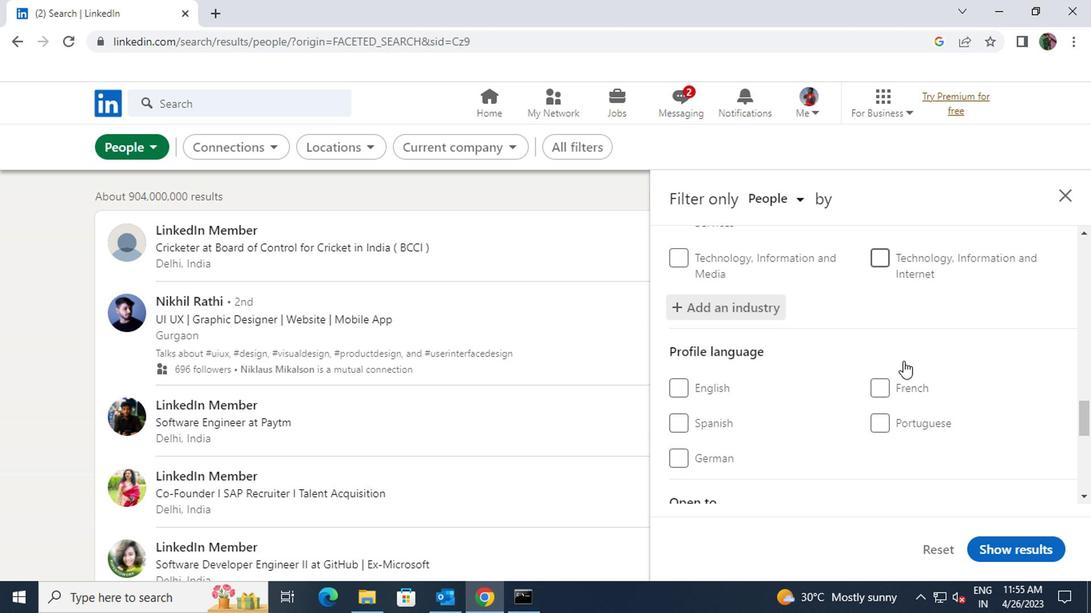 
Action: Mouse scrolled (899, 361) with delta (0, 0)
Screenshot: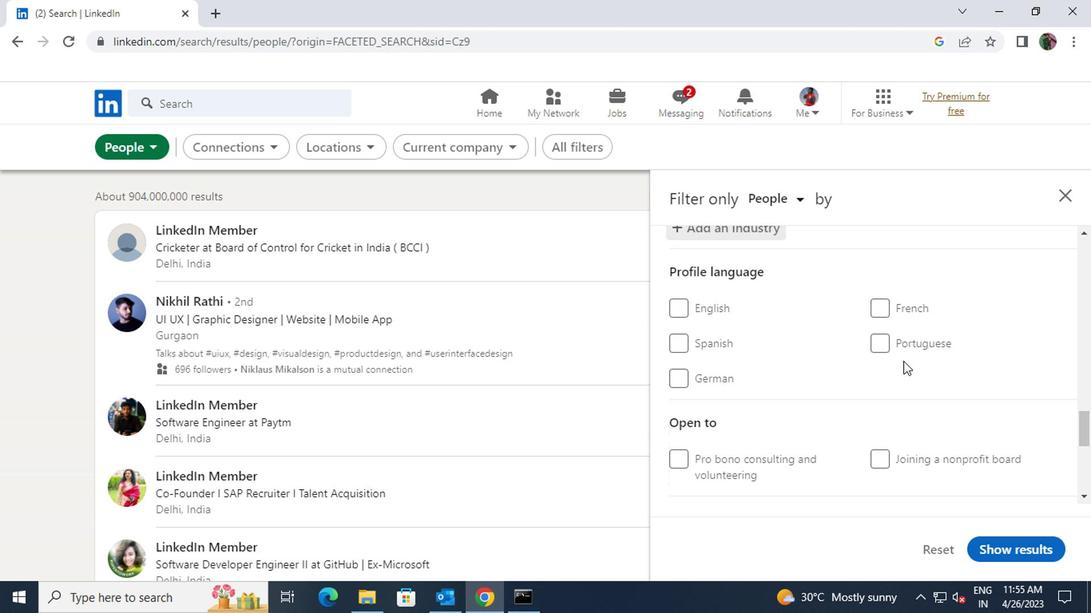 
Action: Mouse moved to (899, 363)
Screenshot: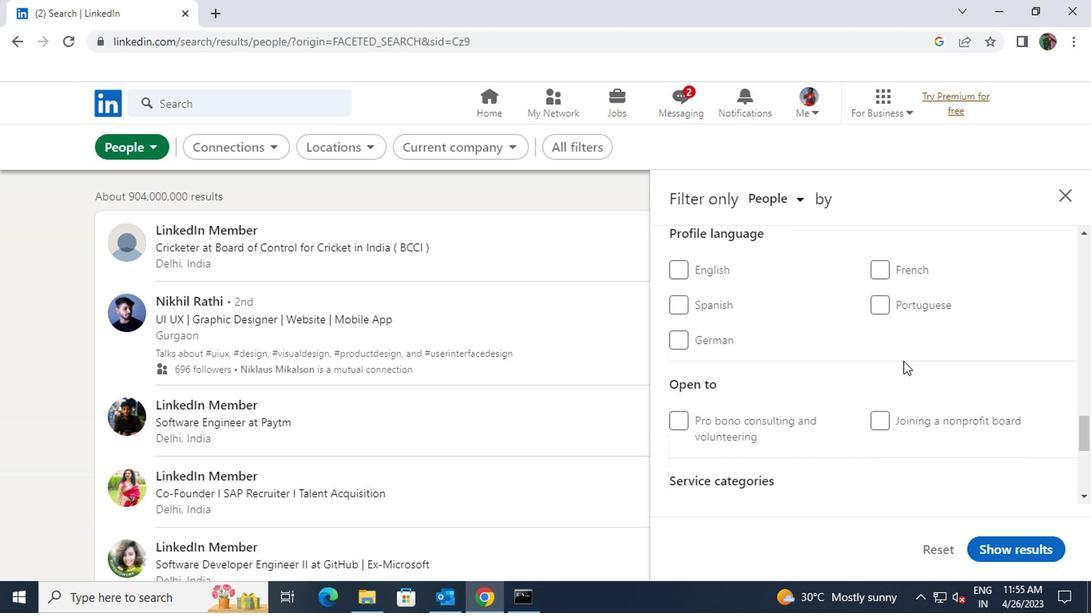 
Action: Mouse scrolled (899, 362) with delta (0, -1)
Screenshot: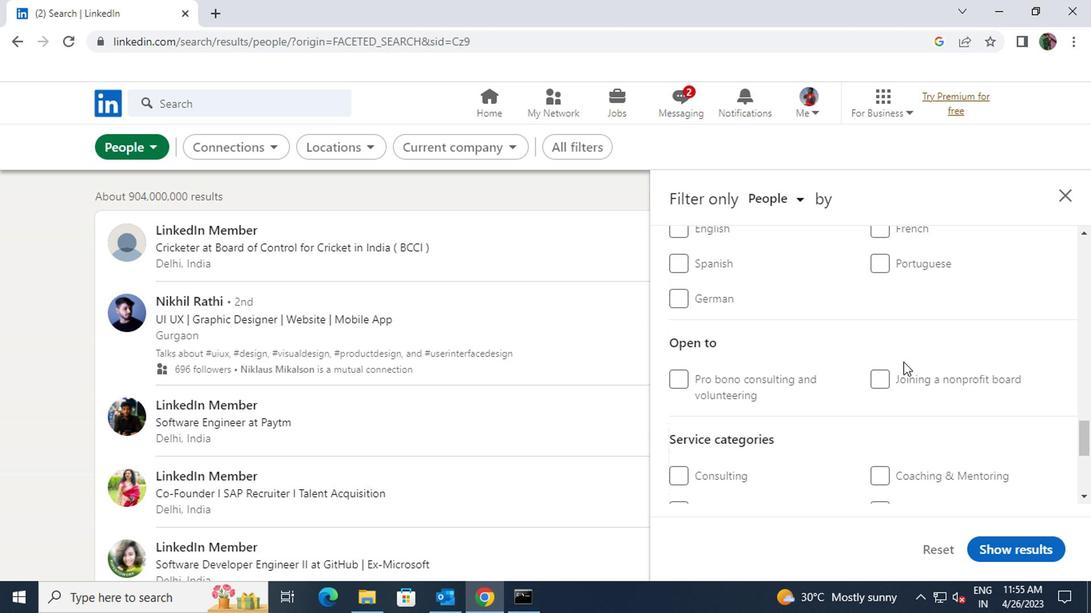 
Action: Mouse scrolled (899, 362) with delta (0, -1)
Screenshot: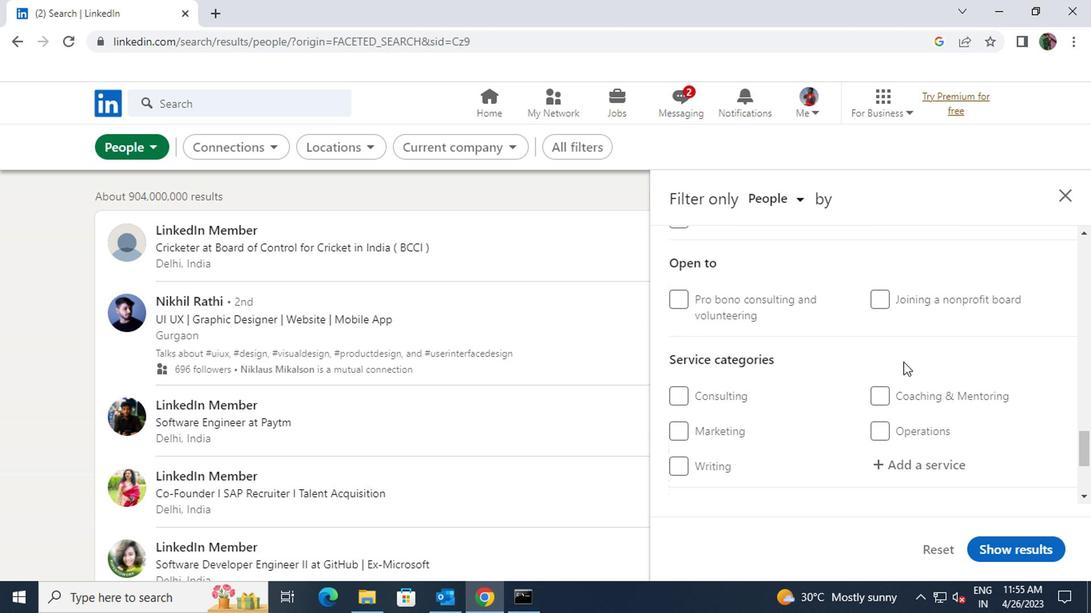 
Action: Mouse moved to (898, 384)
Screenshot: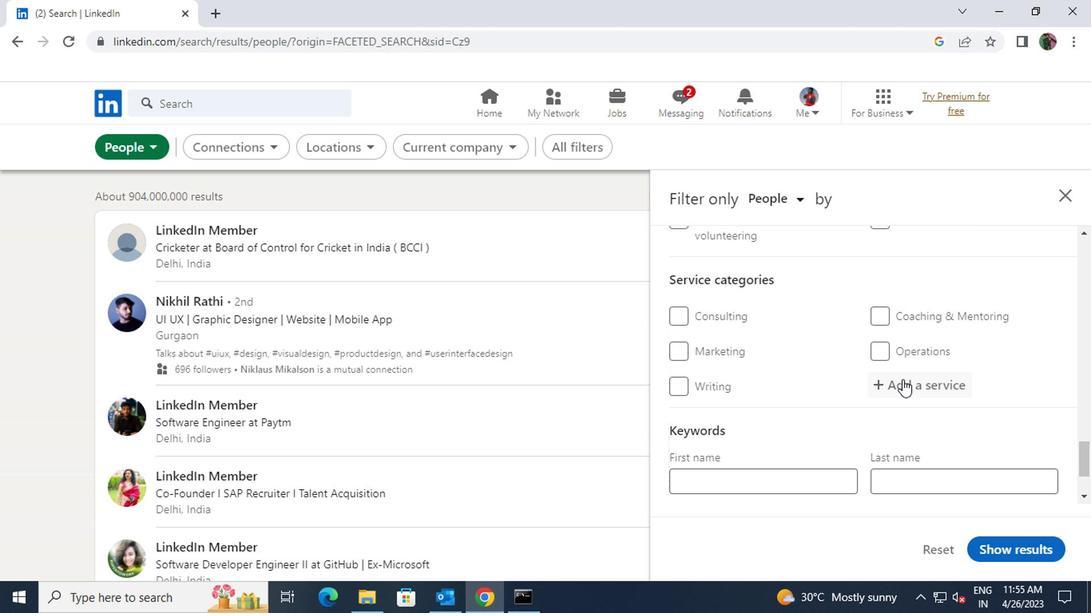 
Action: Mouse pressed left at (898, 384)
Screenshot: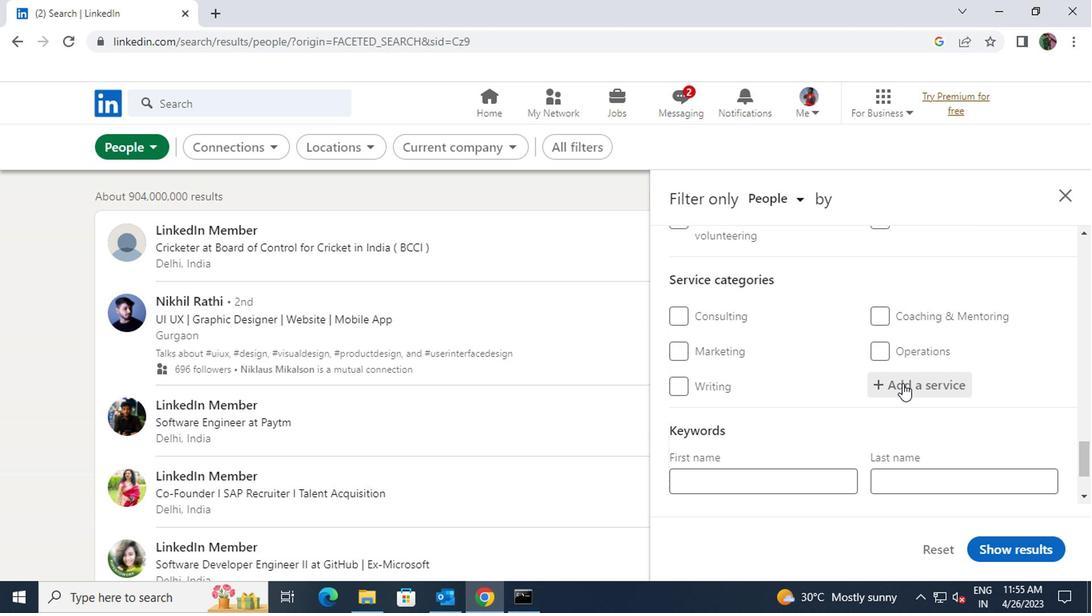 
Action: Key pressed <Key.shift><Key.shift>INTERA
Screenshot: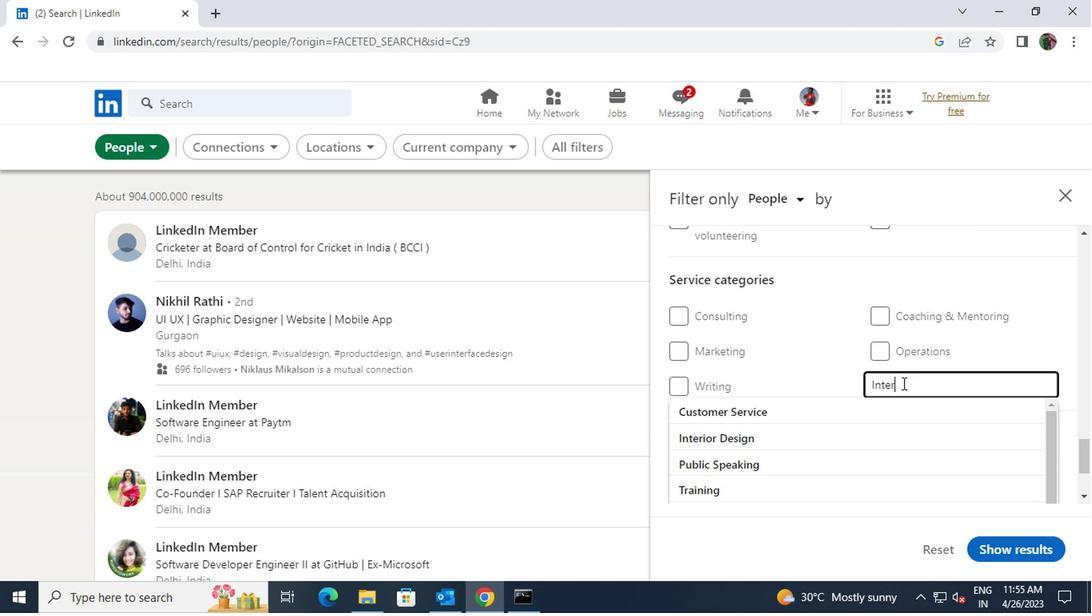 
Action: Mouse moved to (874, 427)
Screenshot: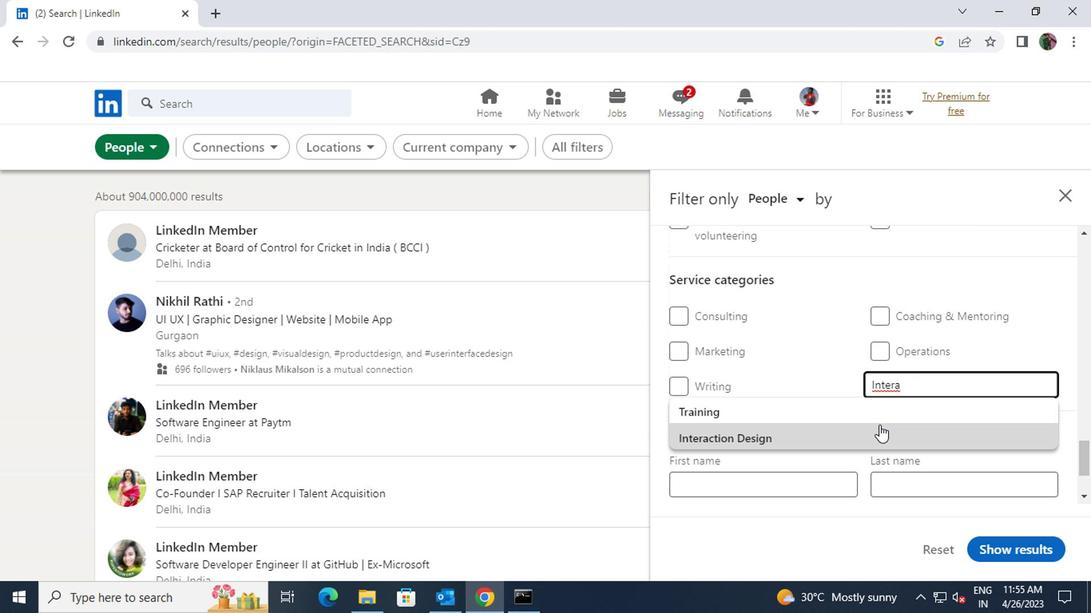 
Action: Mouse pressed left at (874, 427)
Screenshot: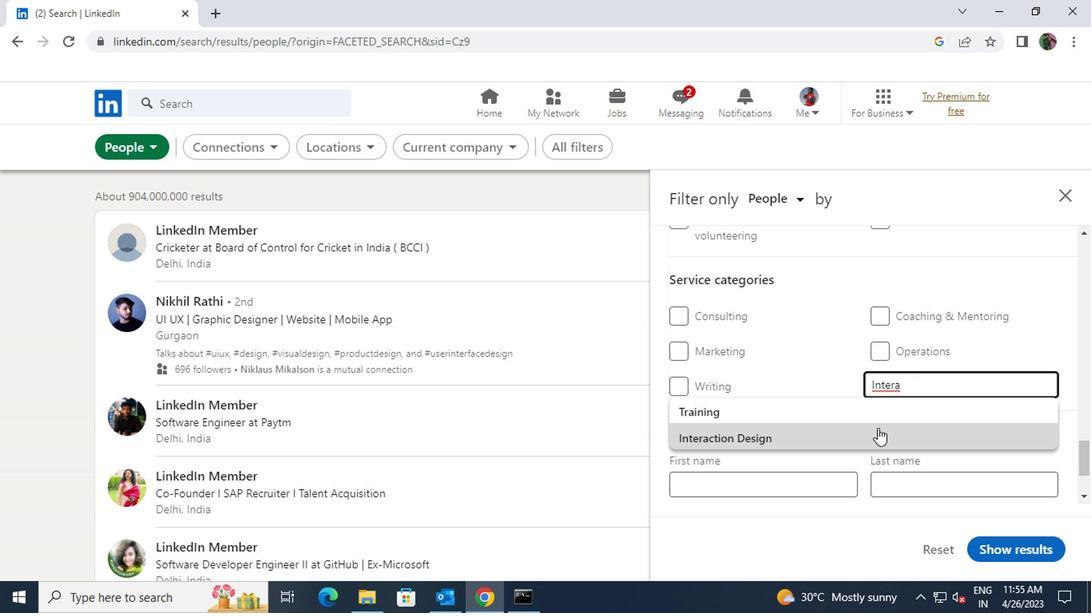
Action: Mouse scrolled (874, 426) with delta (0, -1)
Screenshot: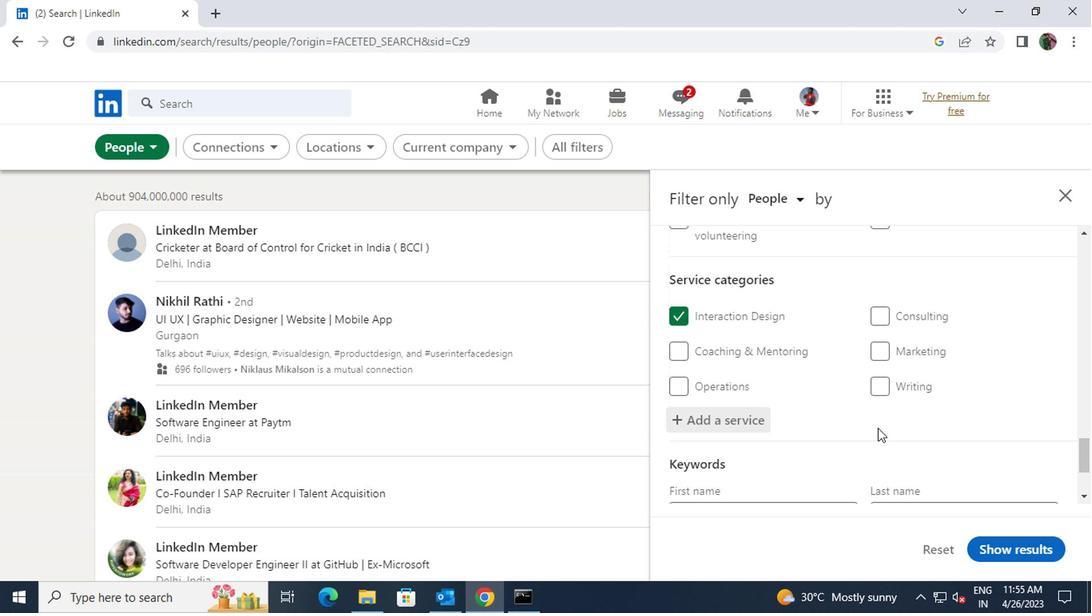 
Action: Mouse scrolled (874, 426) with delta (0, -1)
Screenshot: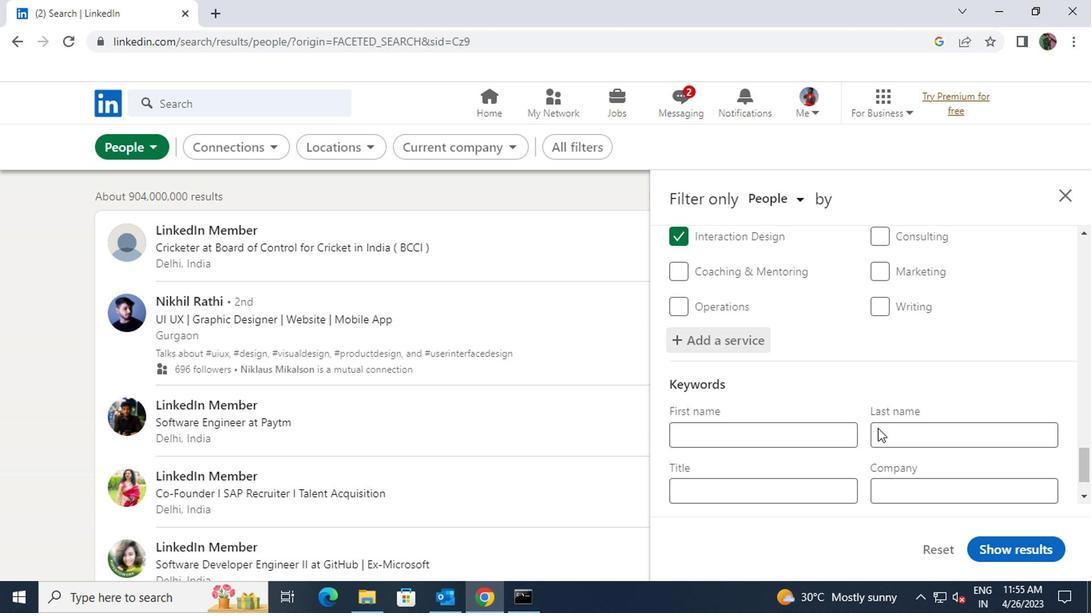 
Action: Mouse scrolled (874, 426) with delta (0, -1)
Screenshot: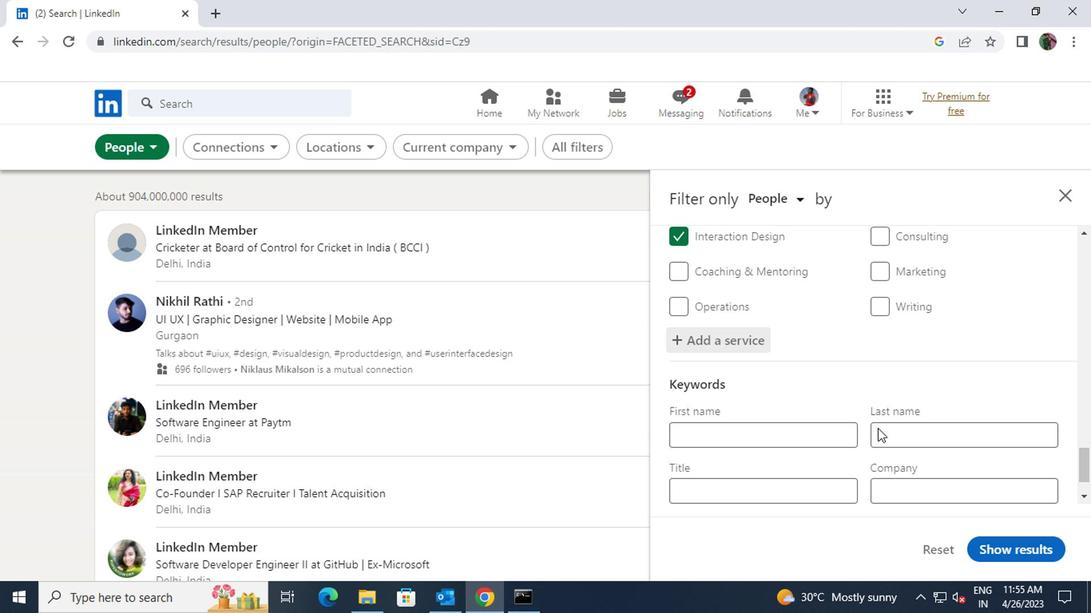 
Action: Mouse moved to (817, 428)
Screenshot: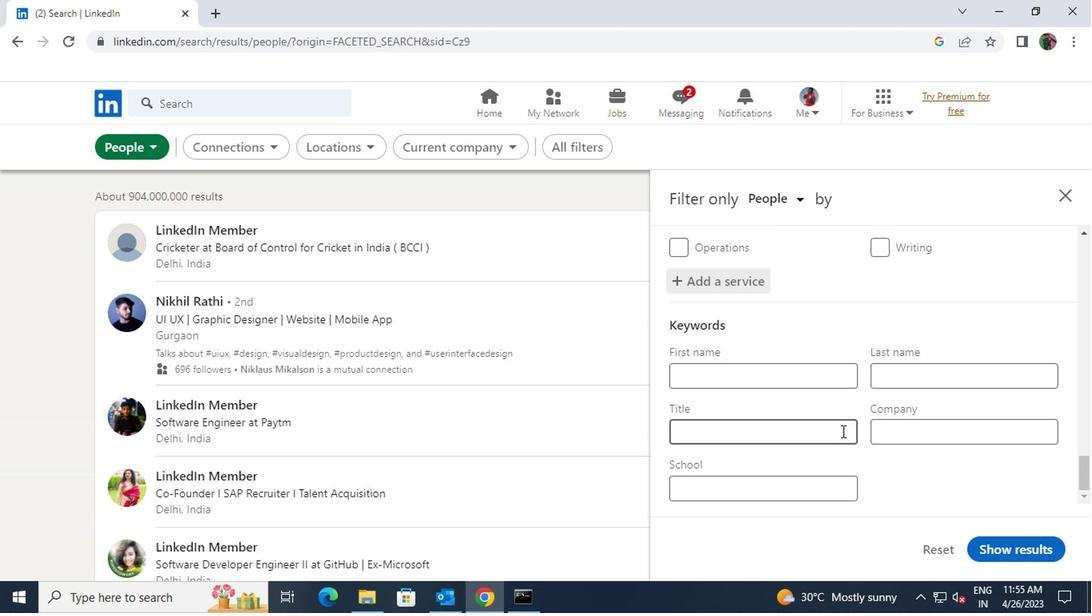 
Action: Mouse pressed left at (817, 428)
Screenshot: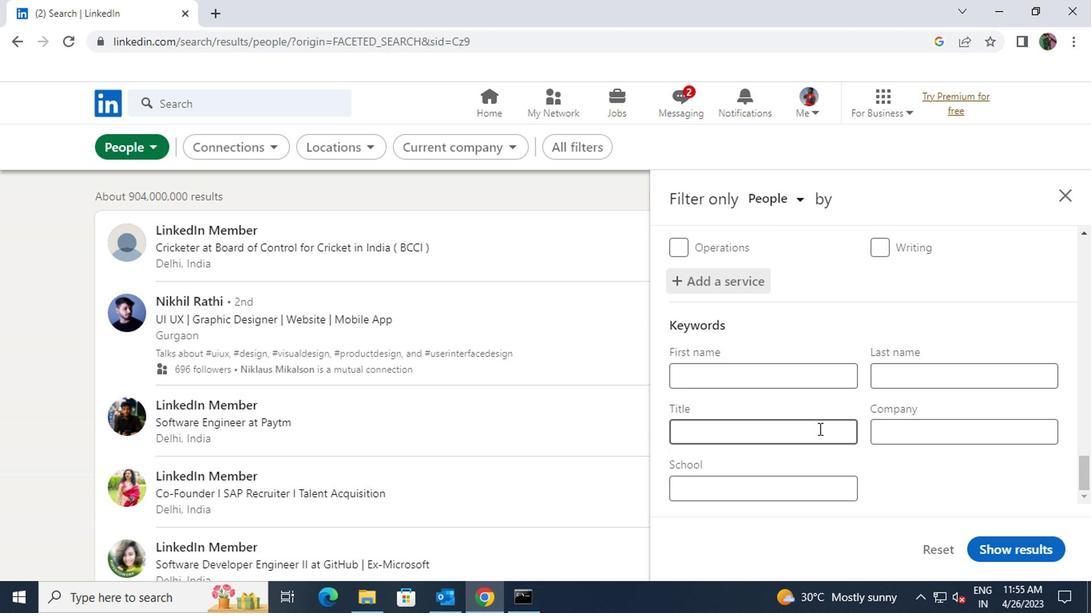 
Action: Key pressed <Key.shift>BIOSTATISTICIAN
Screenshot: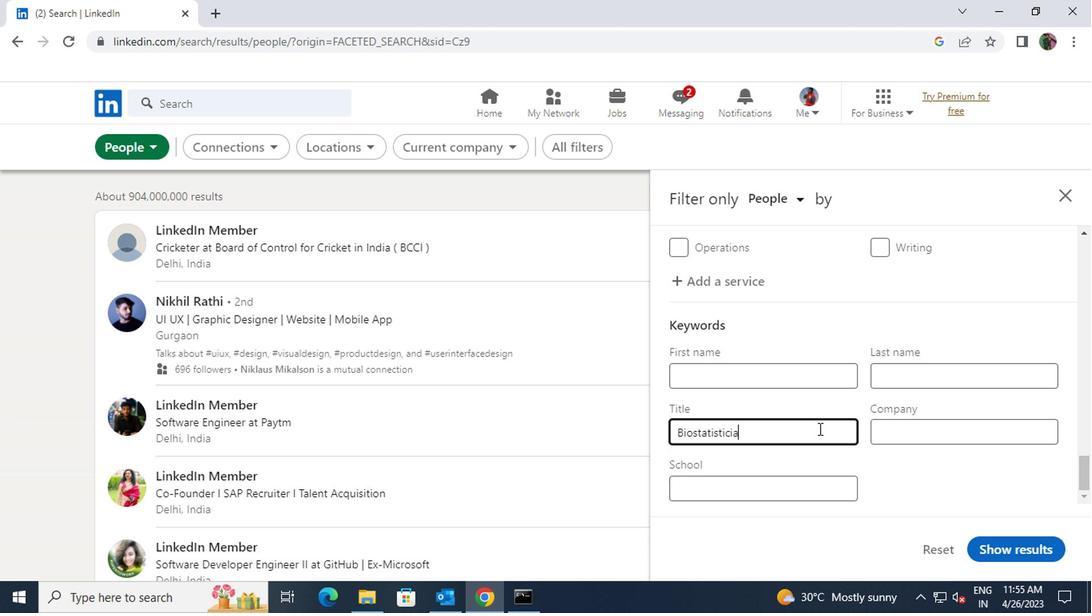 
Action: Mouse moved to (990, 544)
Screenshot: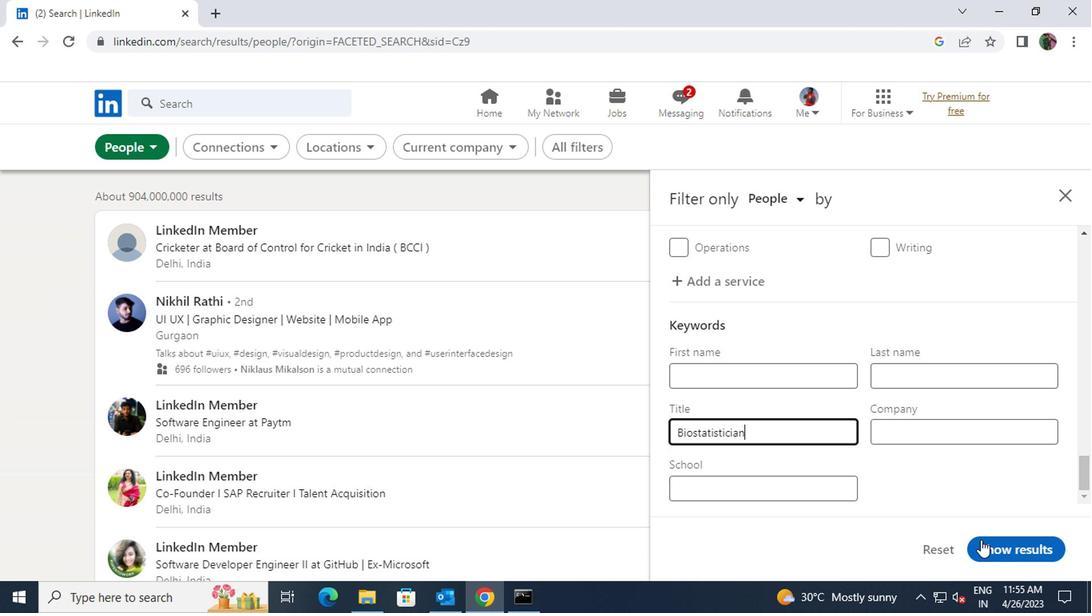 
Action: Mouse pressed left at (990, 544)
Screenshot: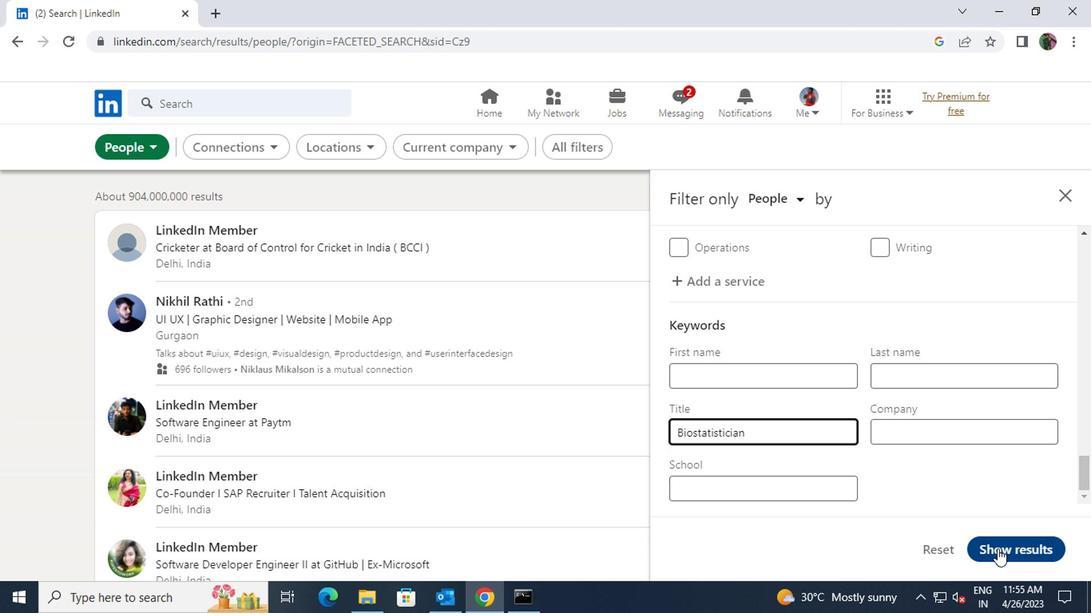 
